 Task: Plan a celebration for the project completion.
Action: Mouse moved to (88, 101)
Screenshot: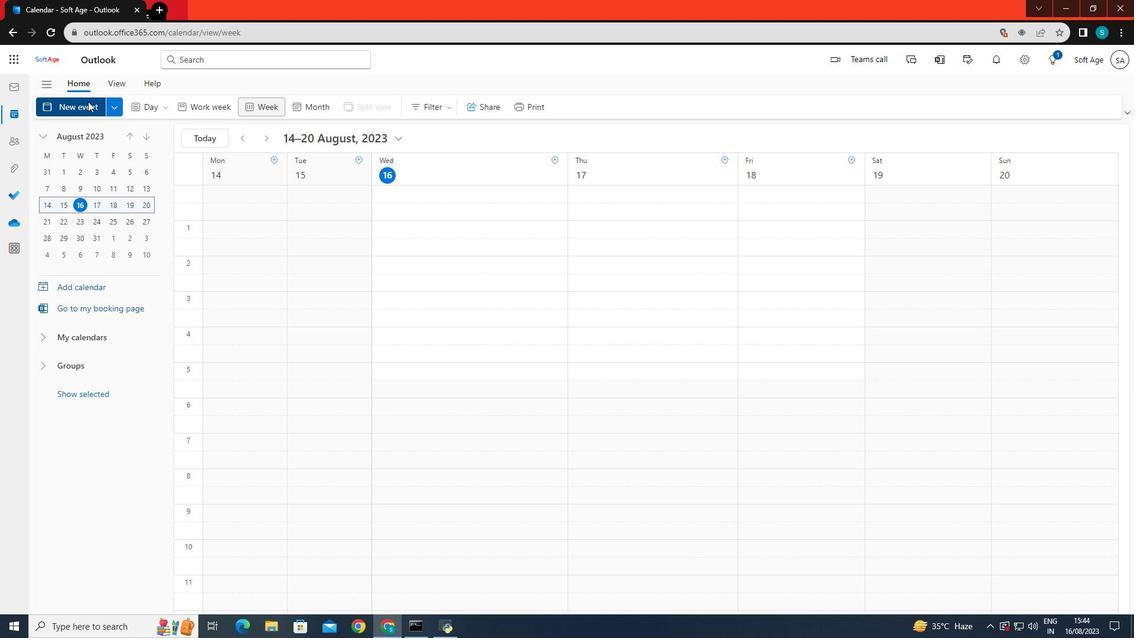 
Action: Mouse pressed left at (88, 101)
Screenshot: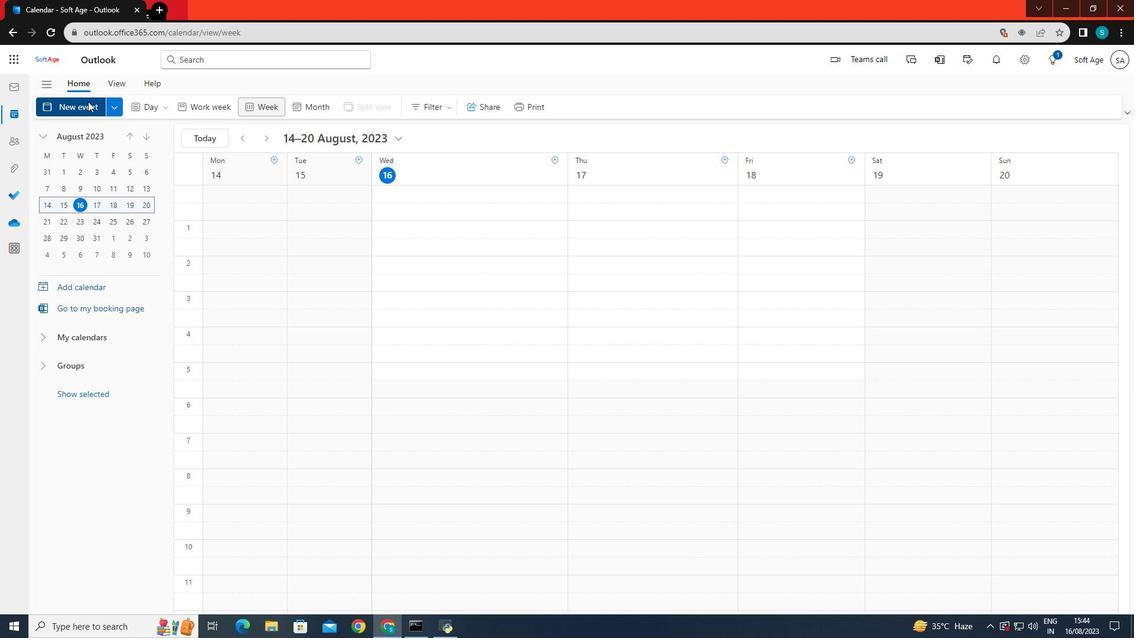 
Action: Mouse moved to (310, 180)
Screenshot: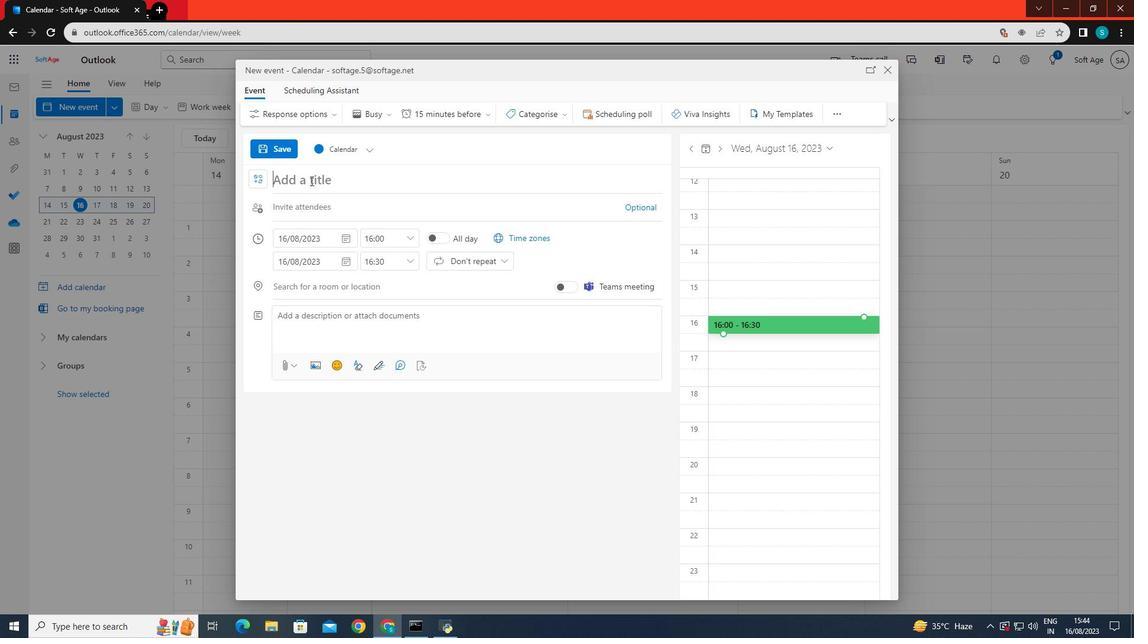 
Action: Mouse pressed left at (310, 180)
Screenshot: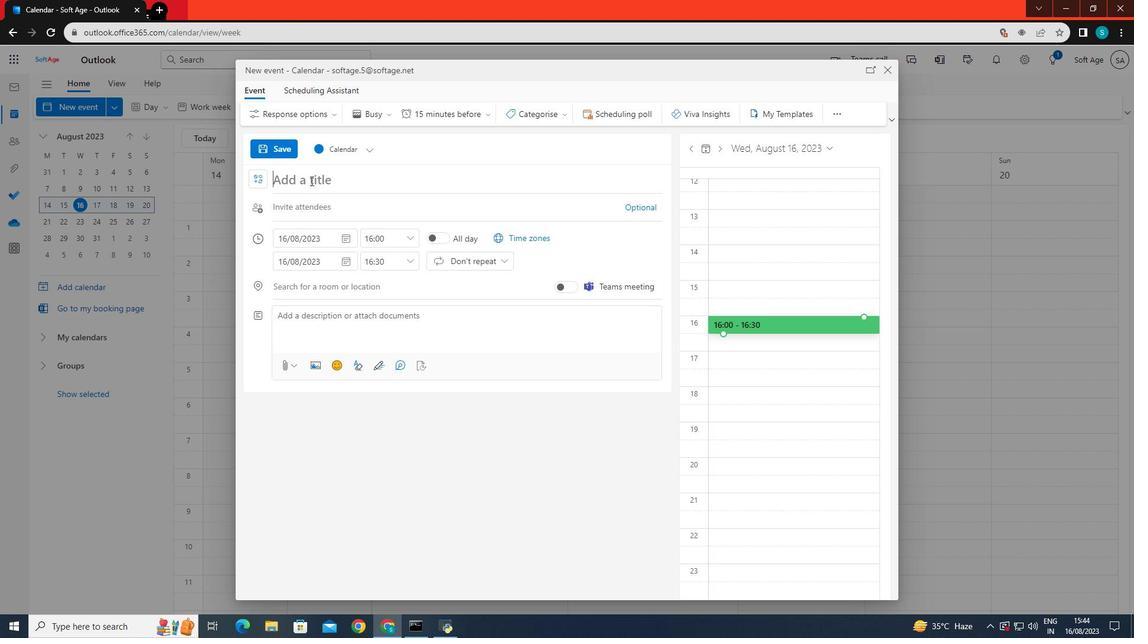 
Action: Key pressed <Key.caps_lock>P<Key.caps_lock>roject<Key.space>completion<Key.space>celebration
Screenshot: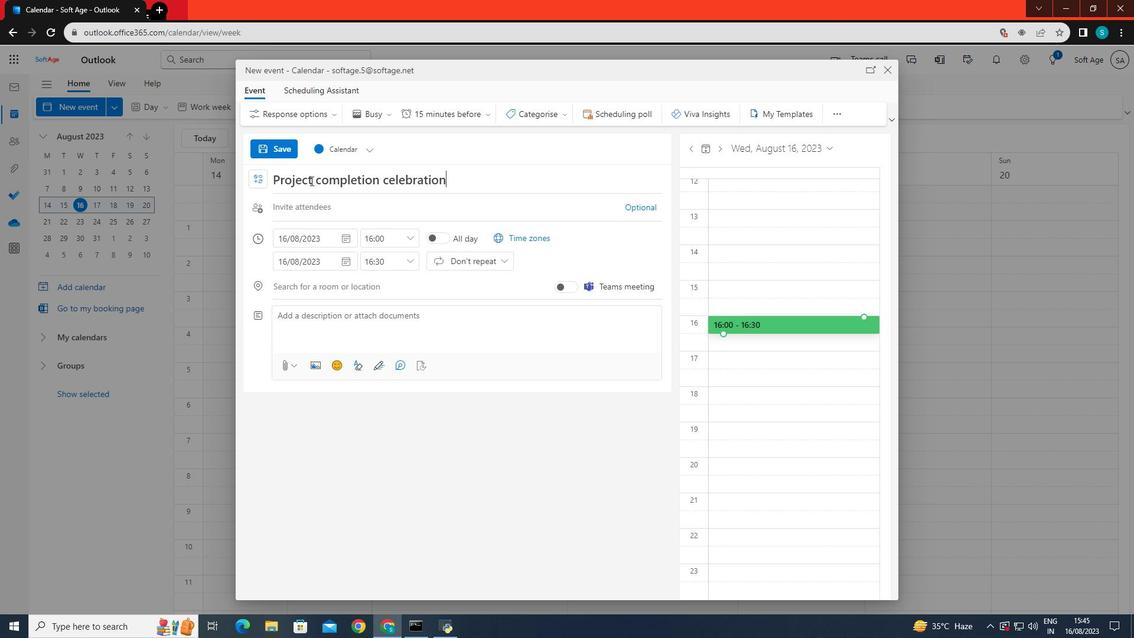 
Action: Mouse moved to (328, 237)
Screenshot: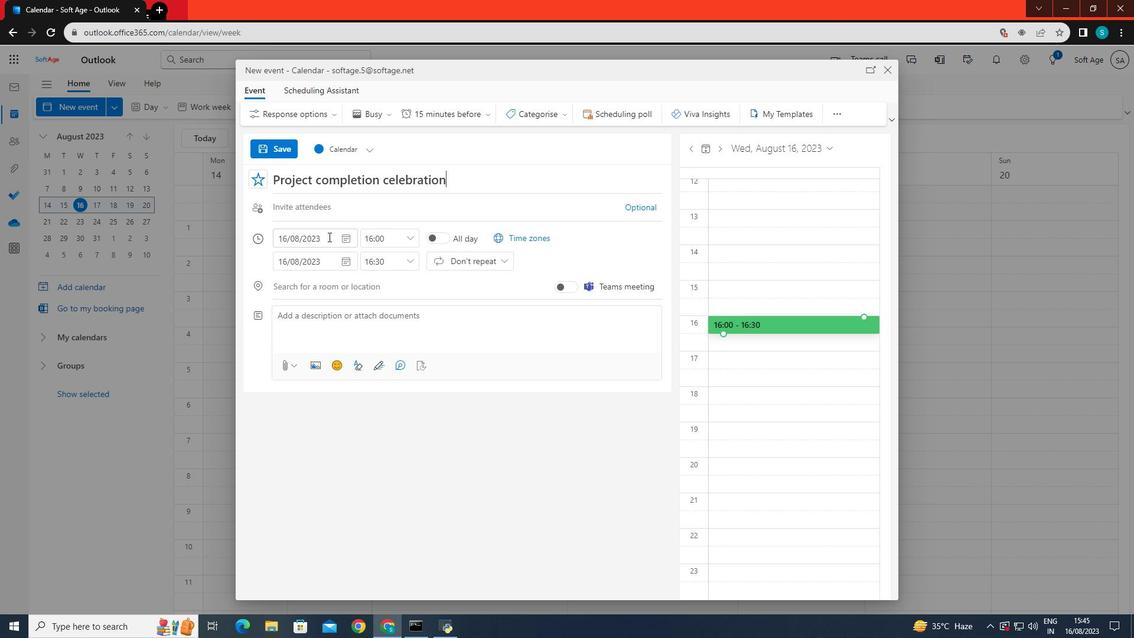 
Action: Mouse pressed left at (328, 237)
Screenshot: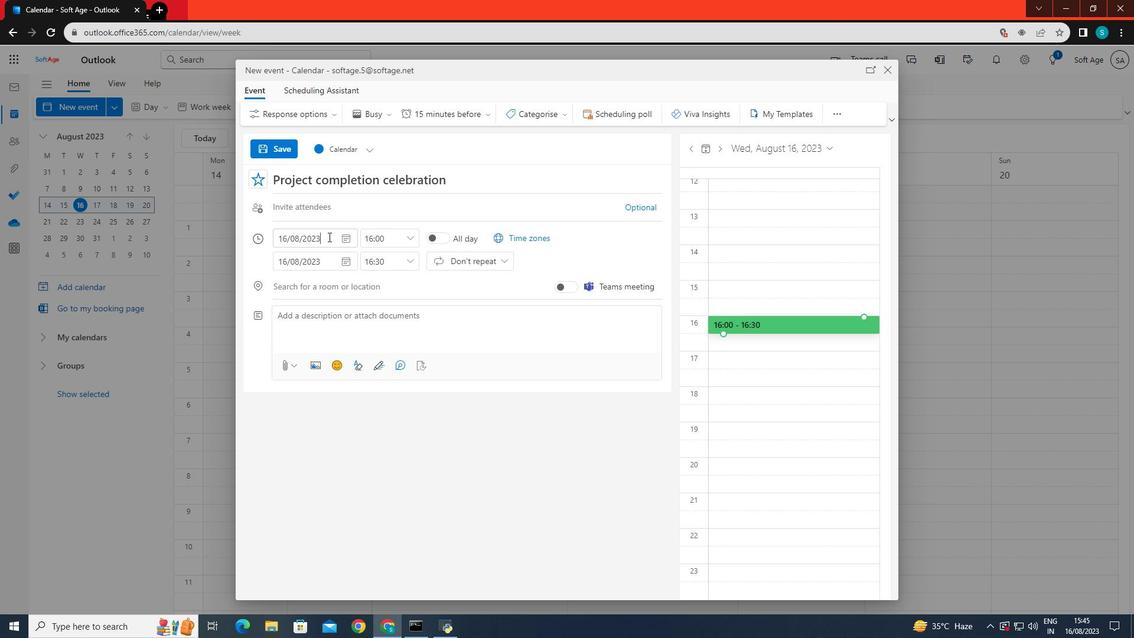 
Action: Mouse moved to (341, 365)
Screenshot: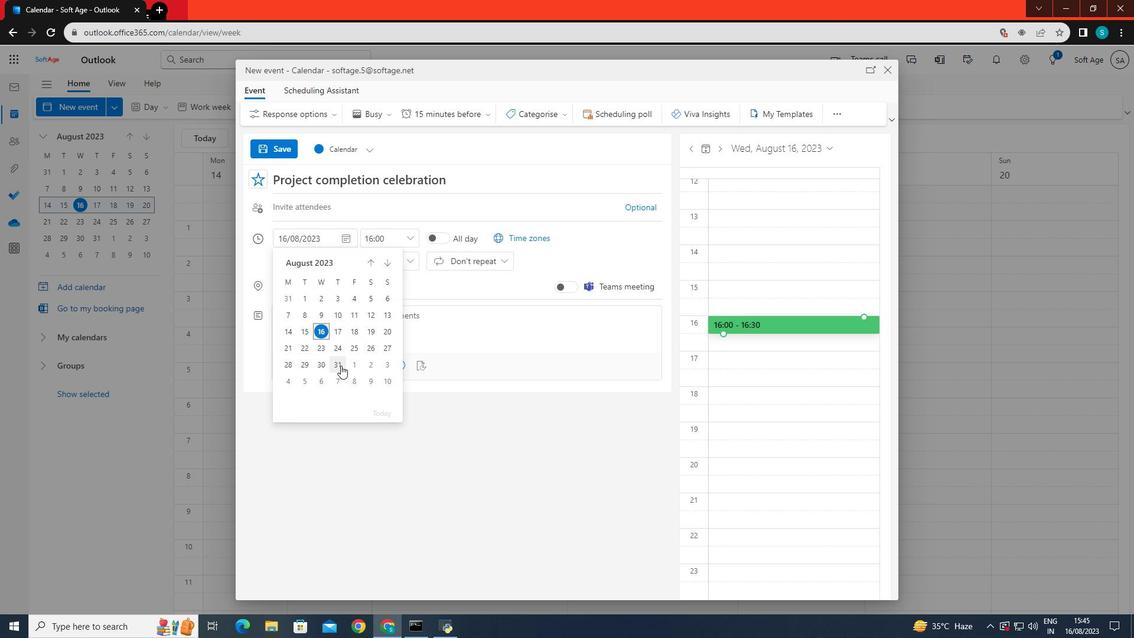 
Action: Mouse pressed left at (341, 365)
Screenshot: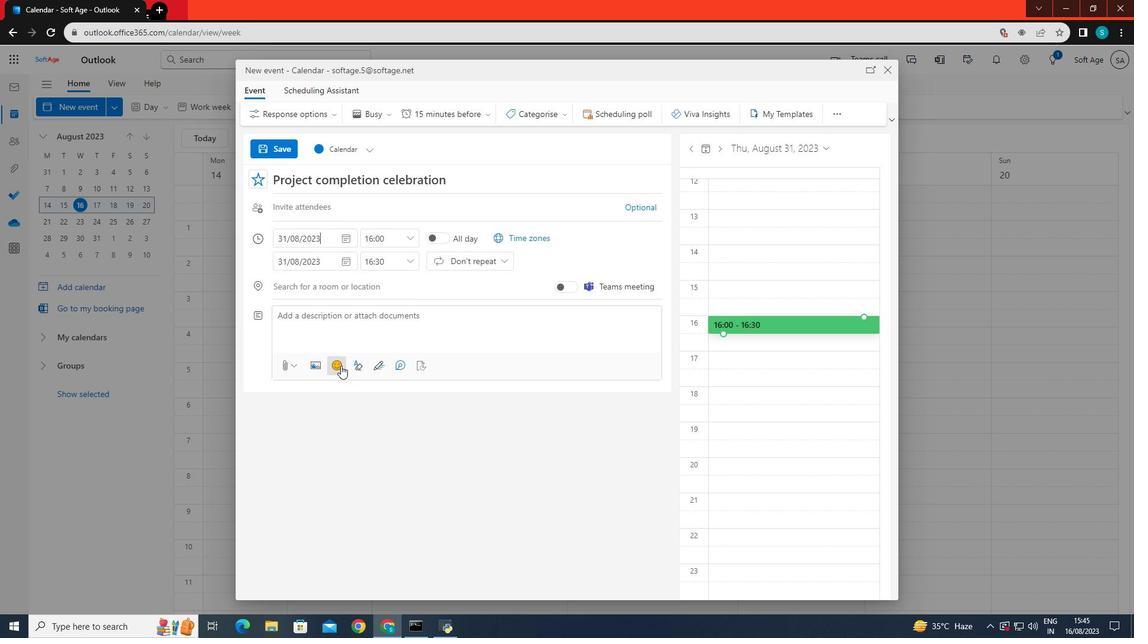 
Action: Mouse moved to (390, 238)
Screenshot: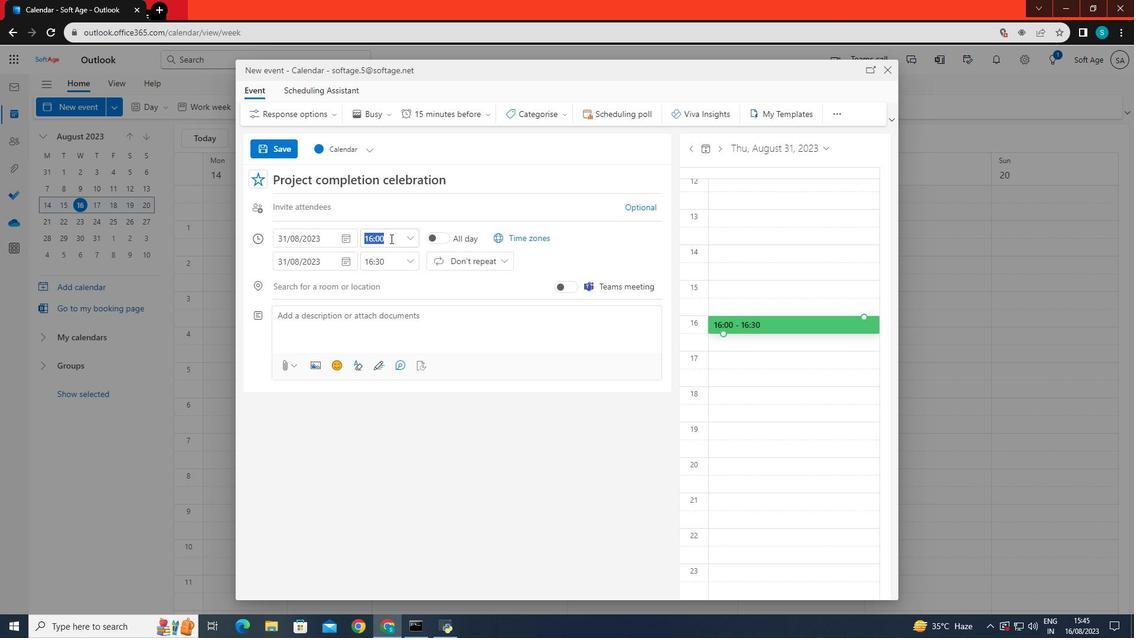 
Action: Mouse pressed left at (390, 238)
Screenshot: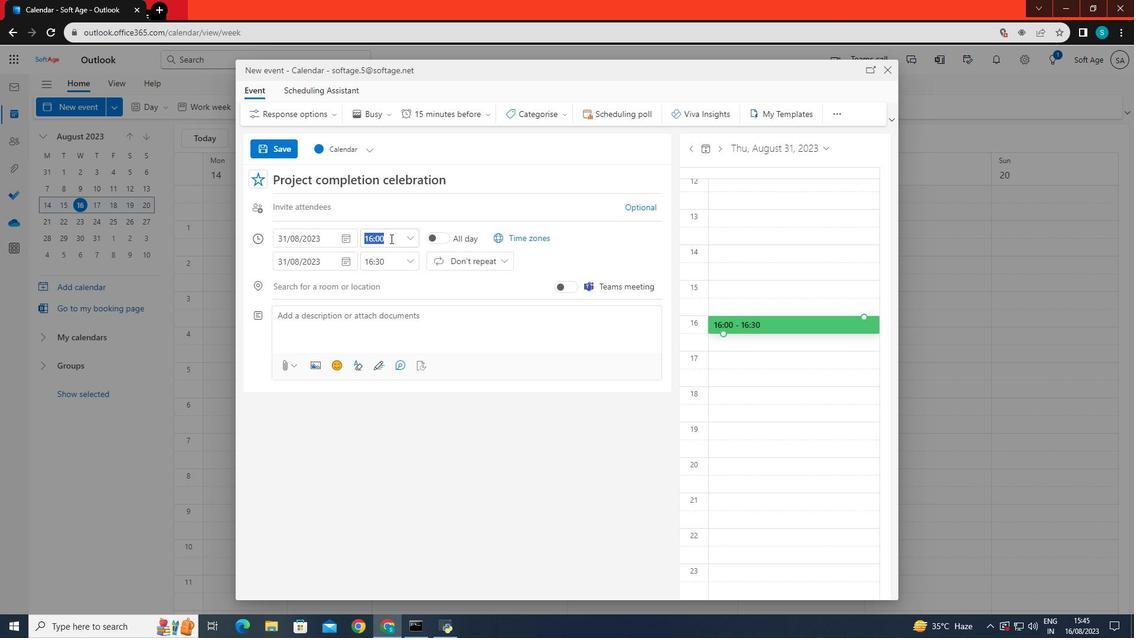
Action: Mouse moved to (412, 235)
Screenshot: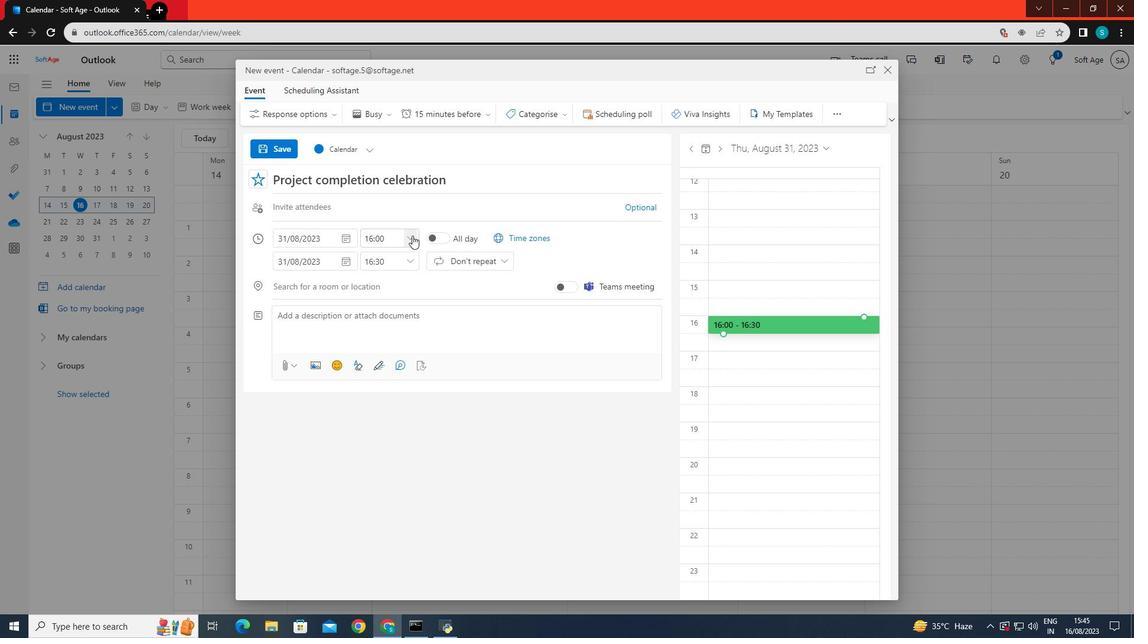 
Action: Mouse pressed left at (412, 235)
Screenshot: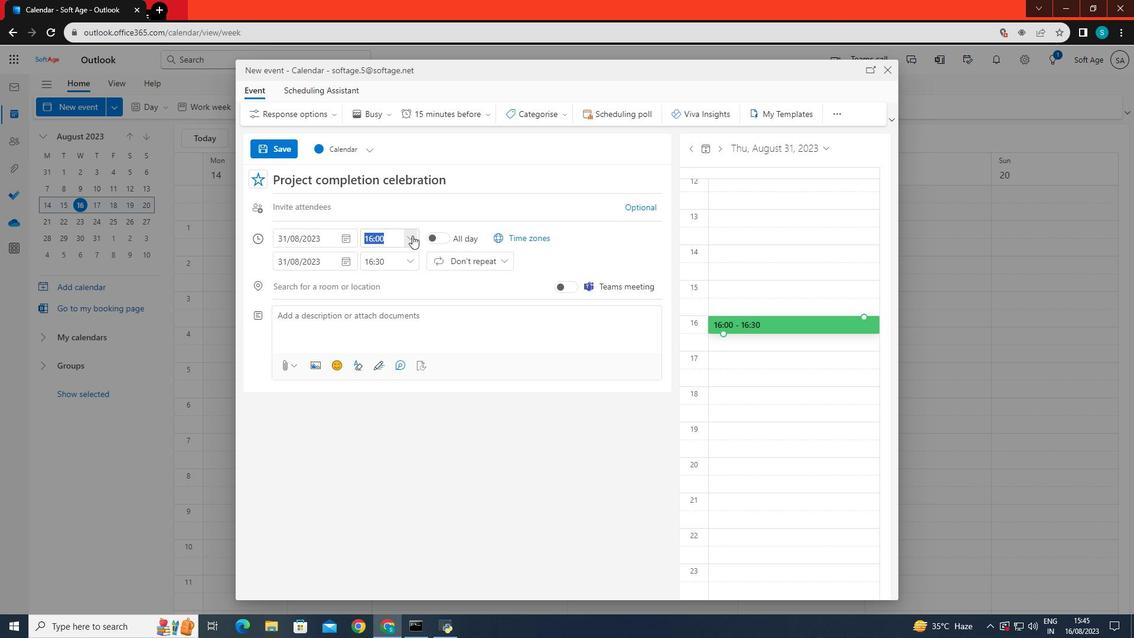 
Action: Mouse moved to (388, 294)
Screenshot: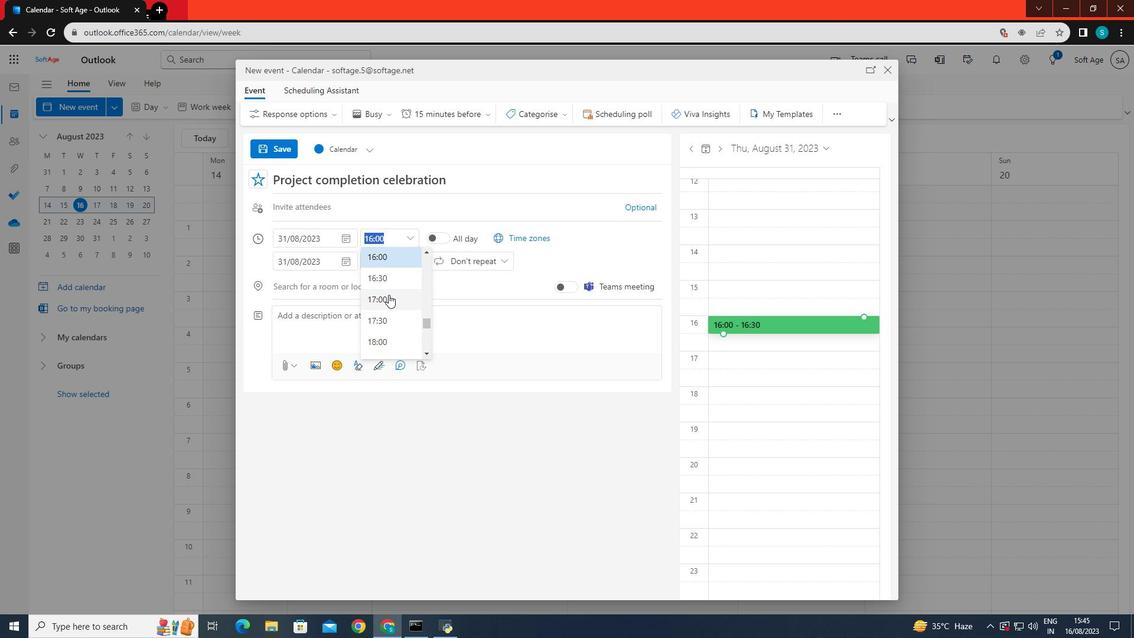 
Action: Mouse scrolled (388, 295) with delta (0, 0)
Screenshot: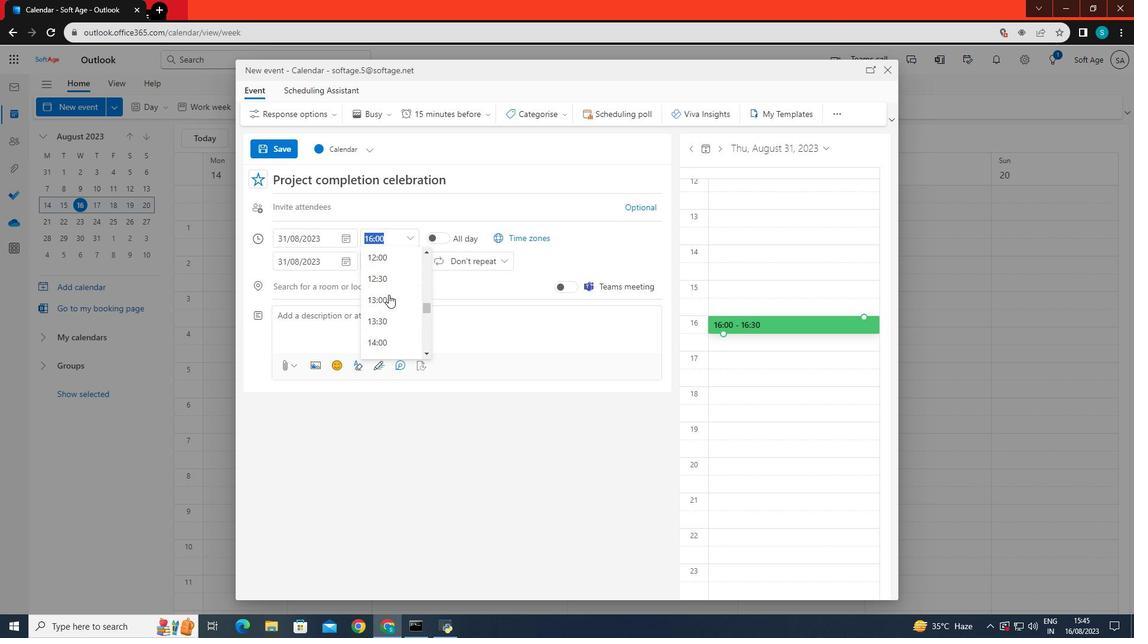 
Action: Mouse scrolled (388, 295) with delta (0, 0)
Screenshot: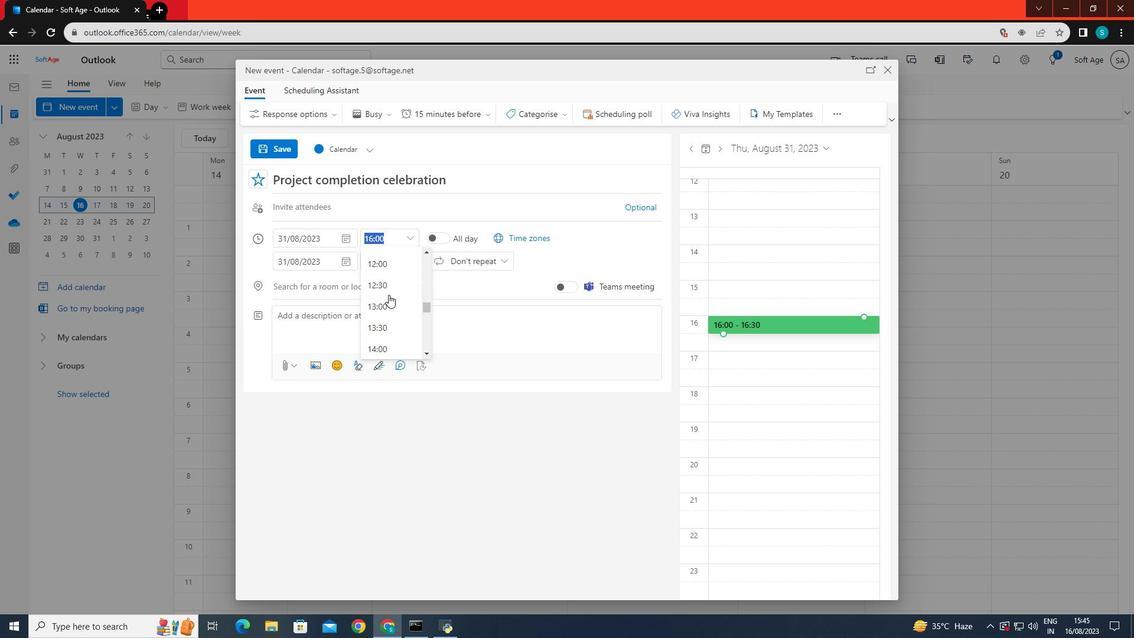 
Action: Mouse scrolled (388, 295) with delta (0, 0)
Screenshot: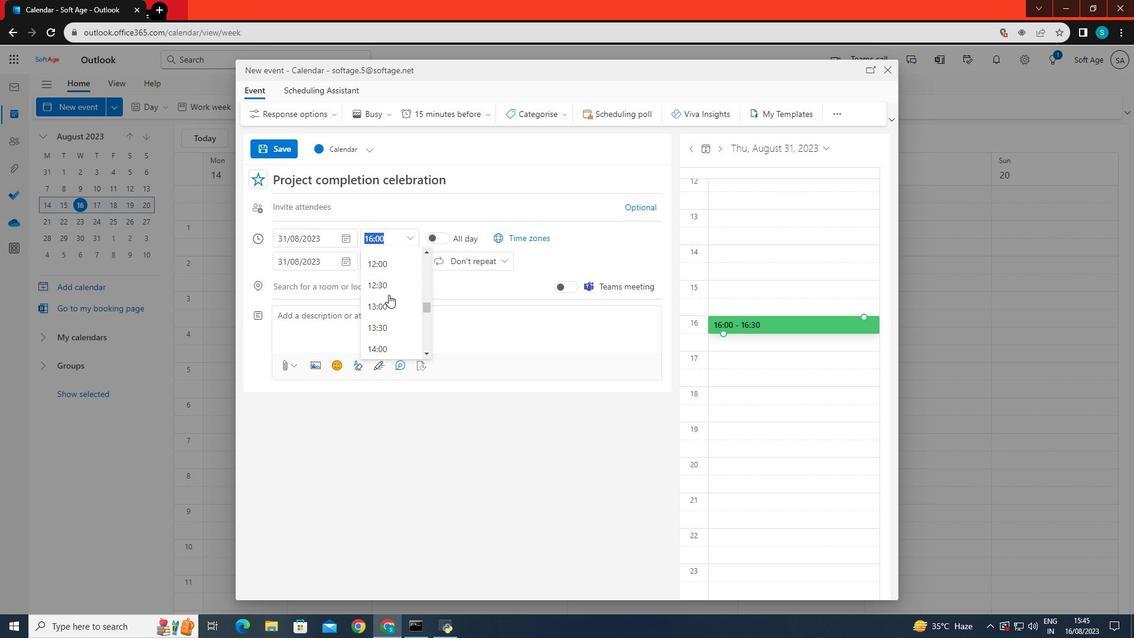 
Action: Mouse moved to (383, 265)
Screenshot: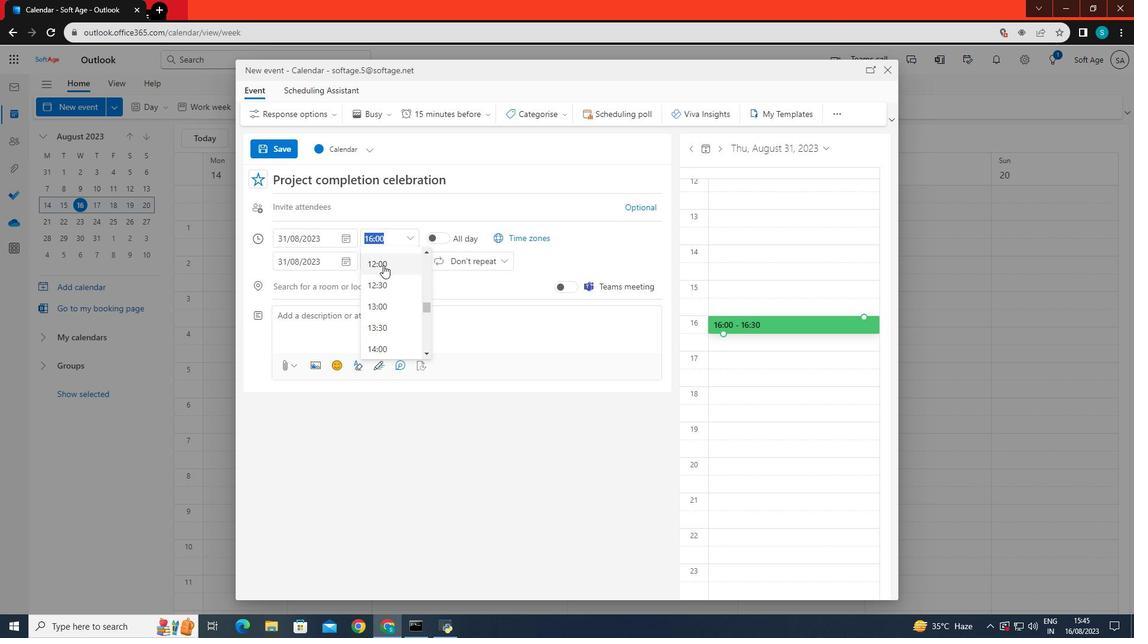 
Action: Mouse scrolled (383, 265) with delta (0, 0)
Screenshot: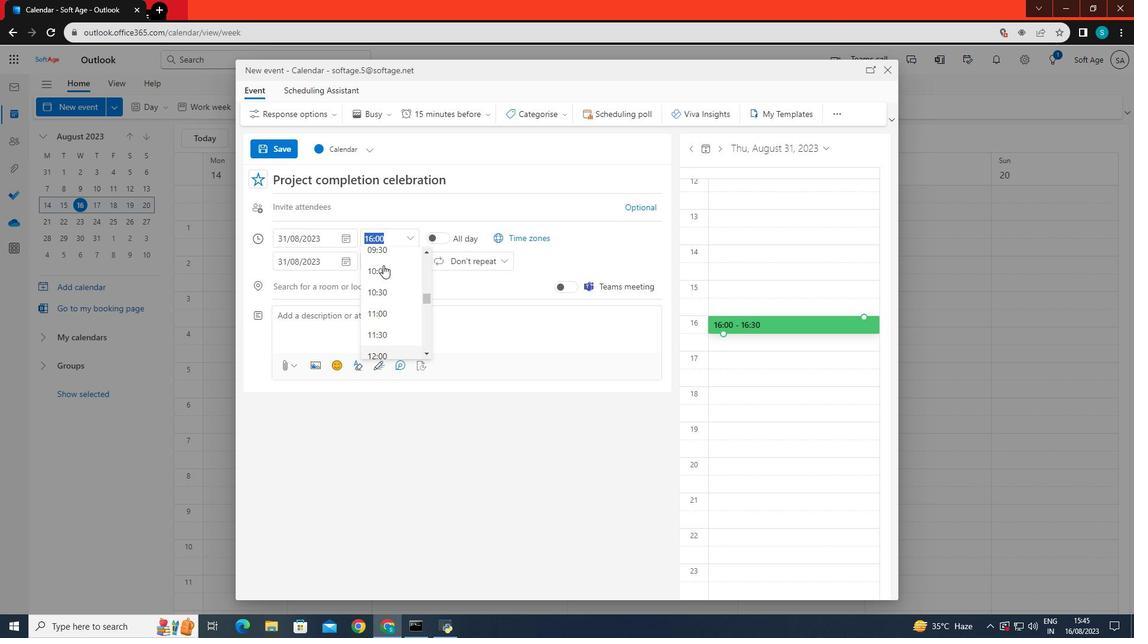 
Action: Mouse scrolled (383, 265) with delta (0, 0)
Screenshot: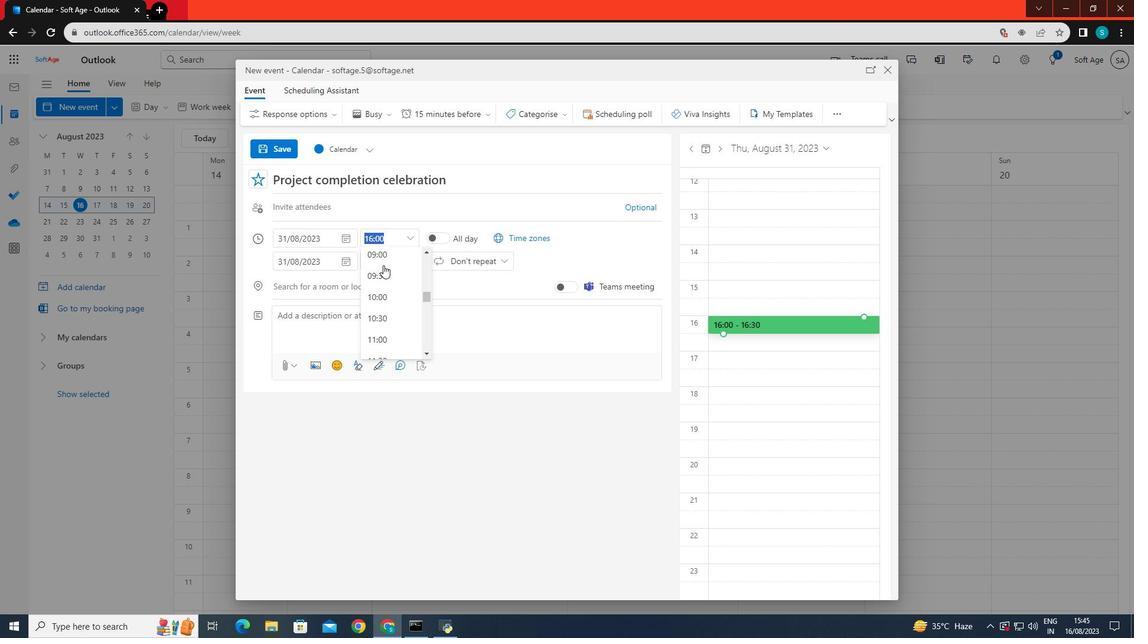 
Action: Mouse scrolled (383, 264) with delta (0, 0)
Screenshot: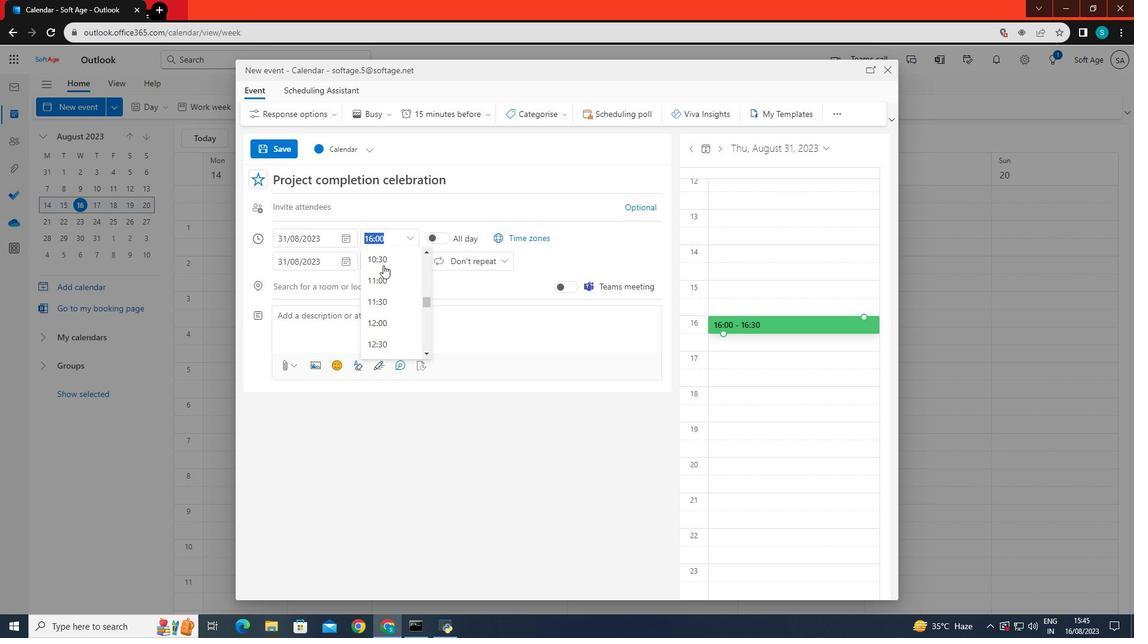 
Action: Mouse moved to (384, 277)
Screenshot: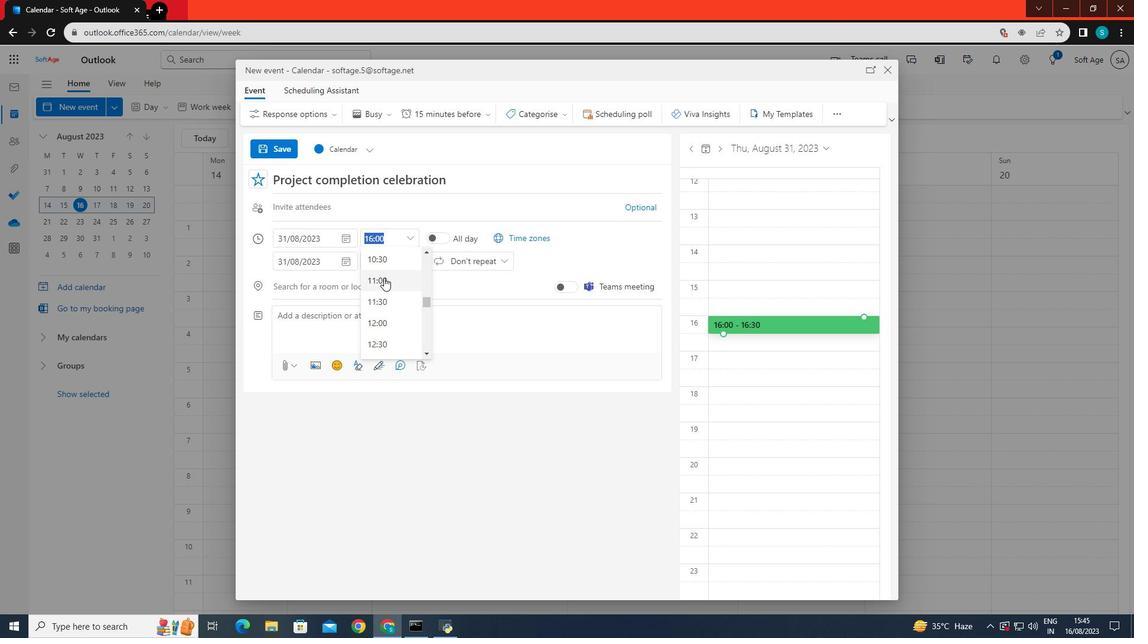 
Action: Mouse pressed left at (384, 277)
Screenshot: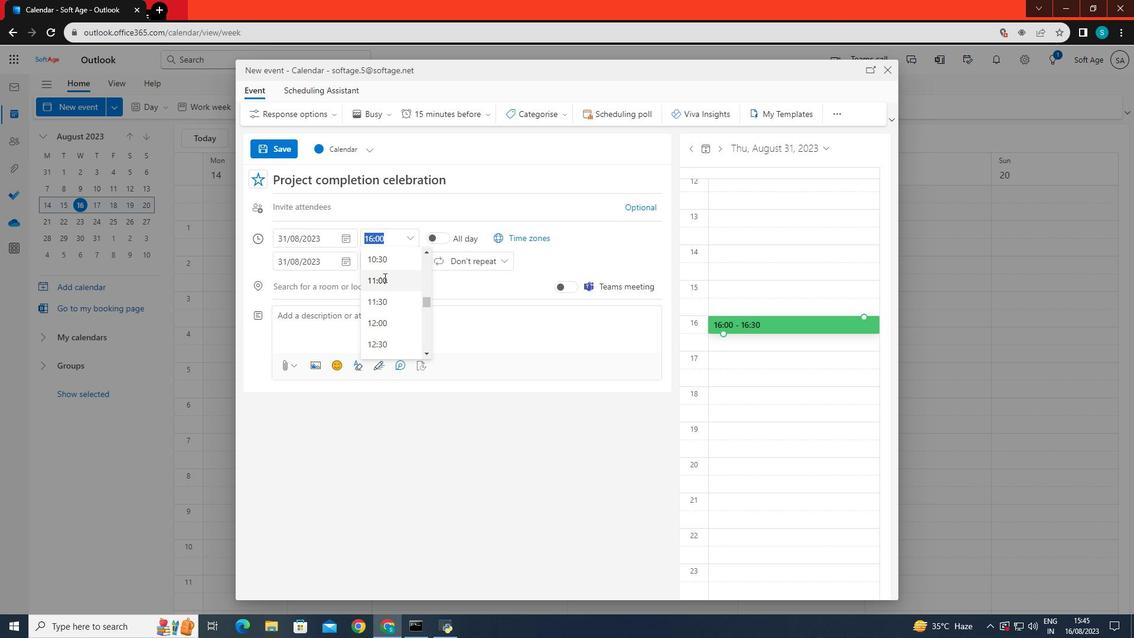 
Action: Mouse moved to (410, 262)
Screenshot: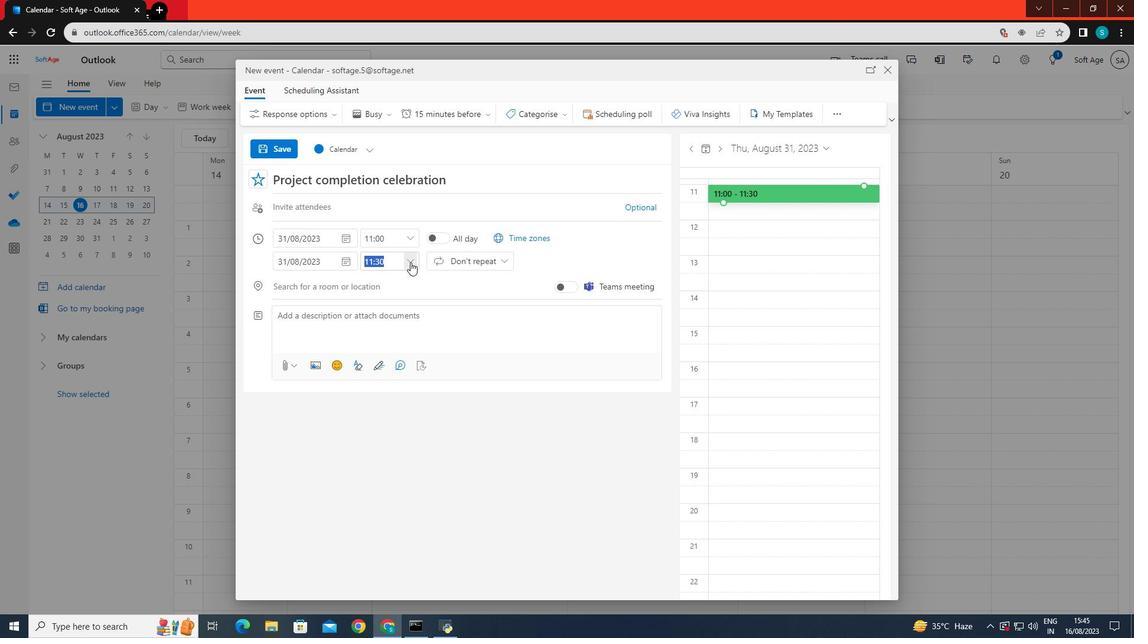 
Action: Mouse pressed left at (410, 262)
Screenshot: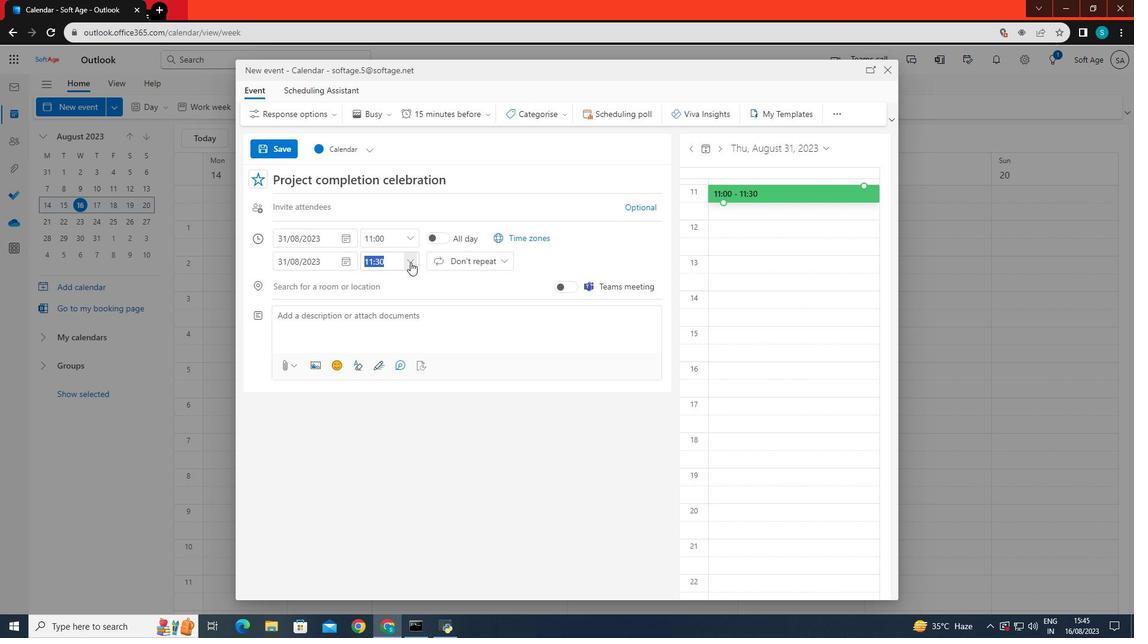 
Action: Mouse moved to (388, 360)
Screenshot: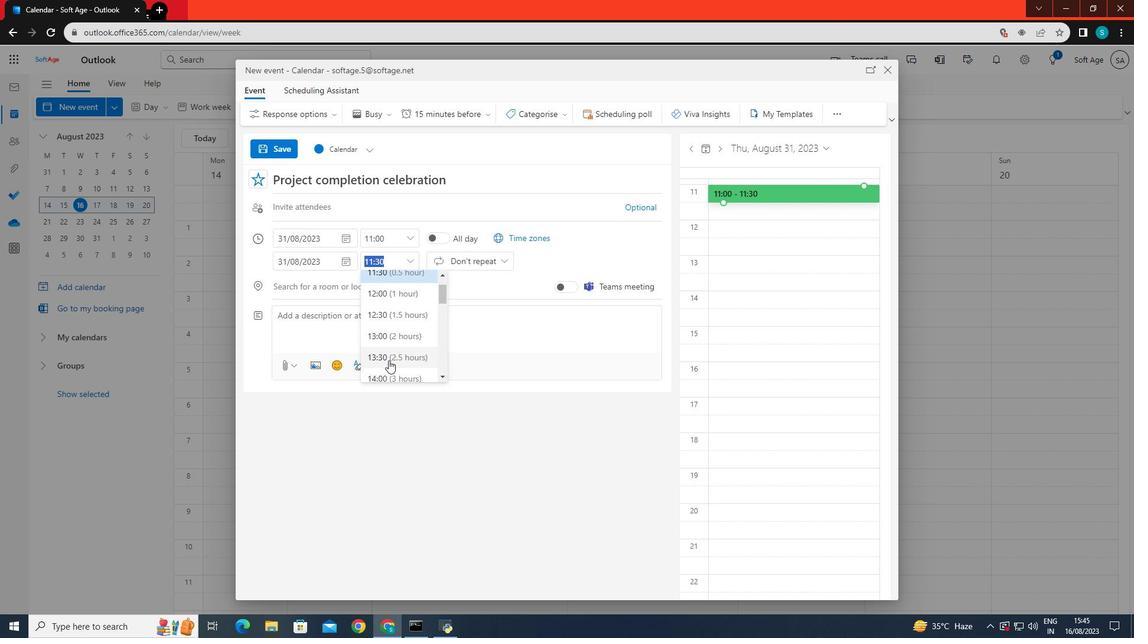 
Action: Mouse scrolled (388, 359) with delta (0, 0)
Screenshot: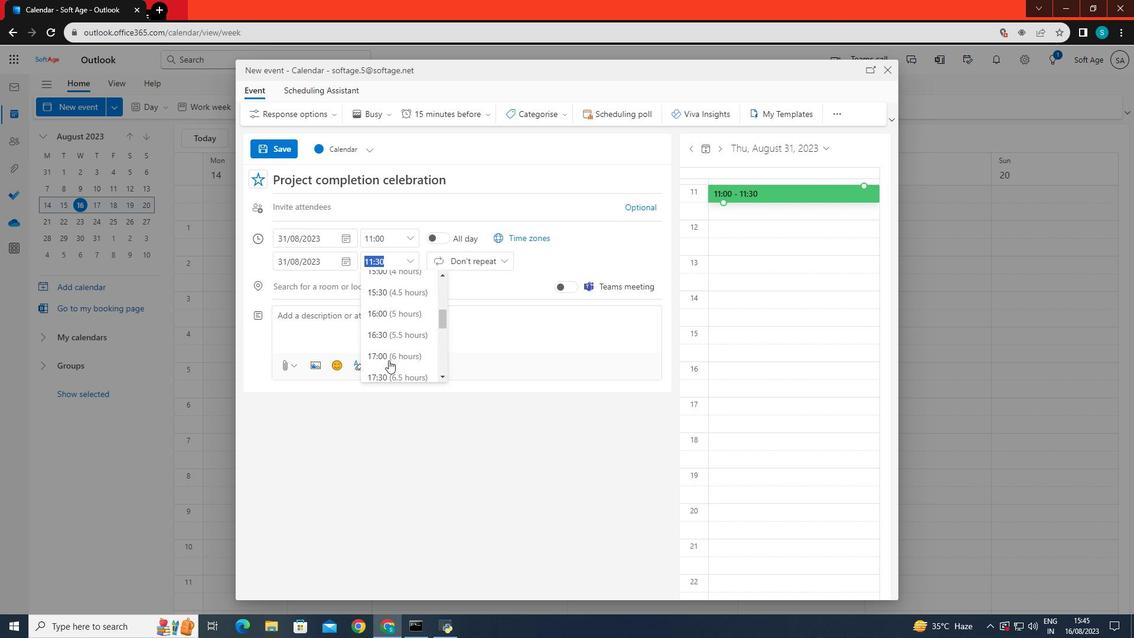 
Action: Mouse scrolled (388, 359) with delta (0, 0)
Screenshot: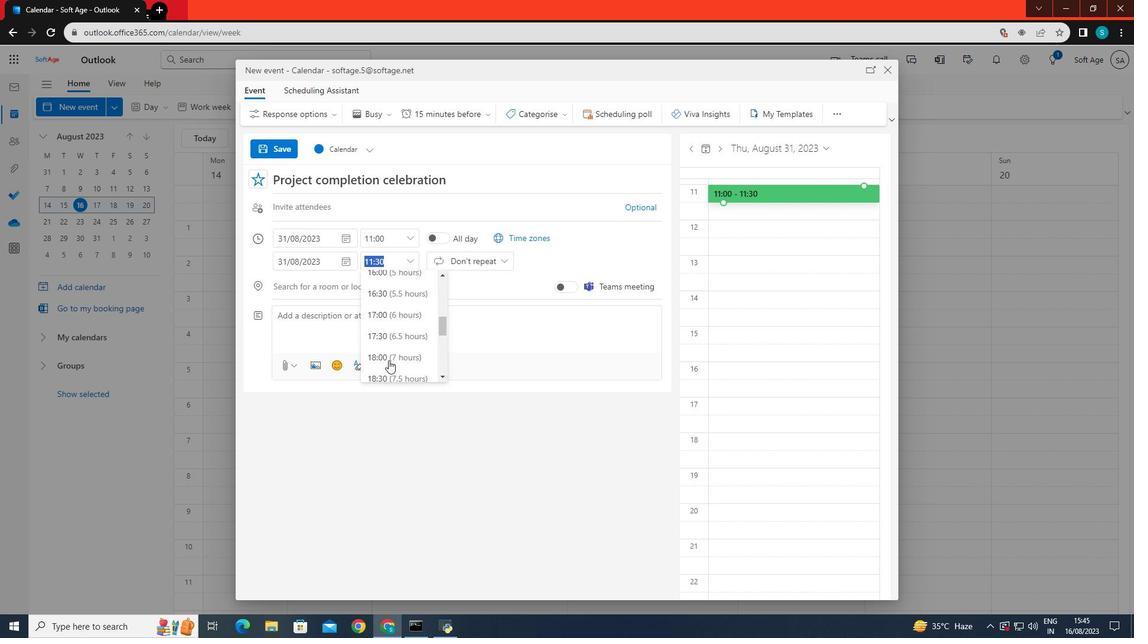 
Action: Mouse scrolled (388, 359) with delta (0, 0)
Screenshot: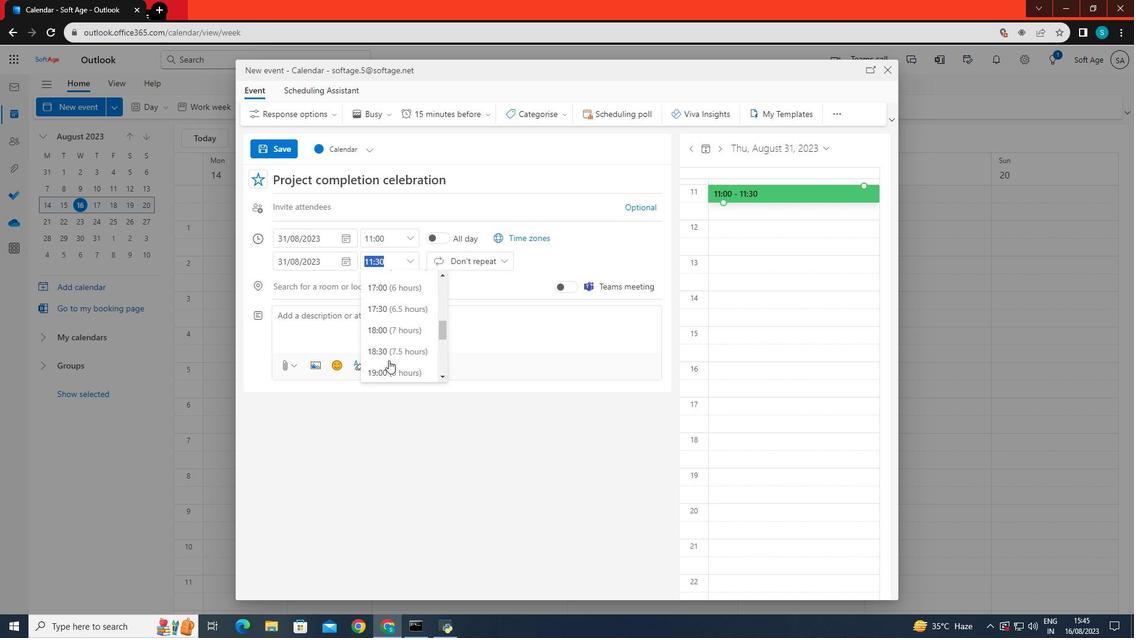 
Action: Mouse scrolled (388, 359) with delta (0, 0)
Screenshot: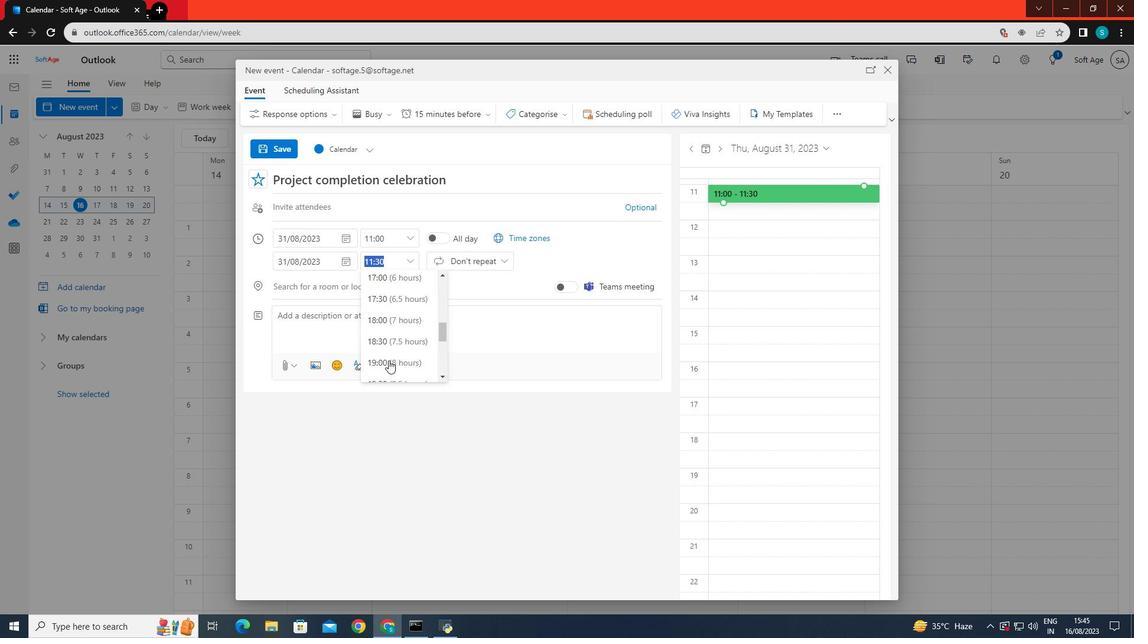 
Action: Mouse moved to (390, 326)
Screenshot: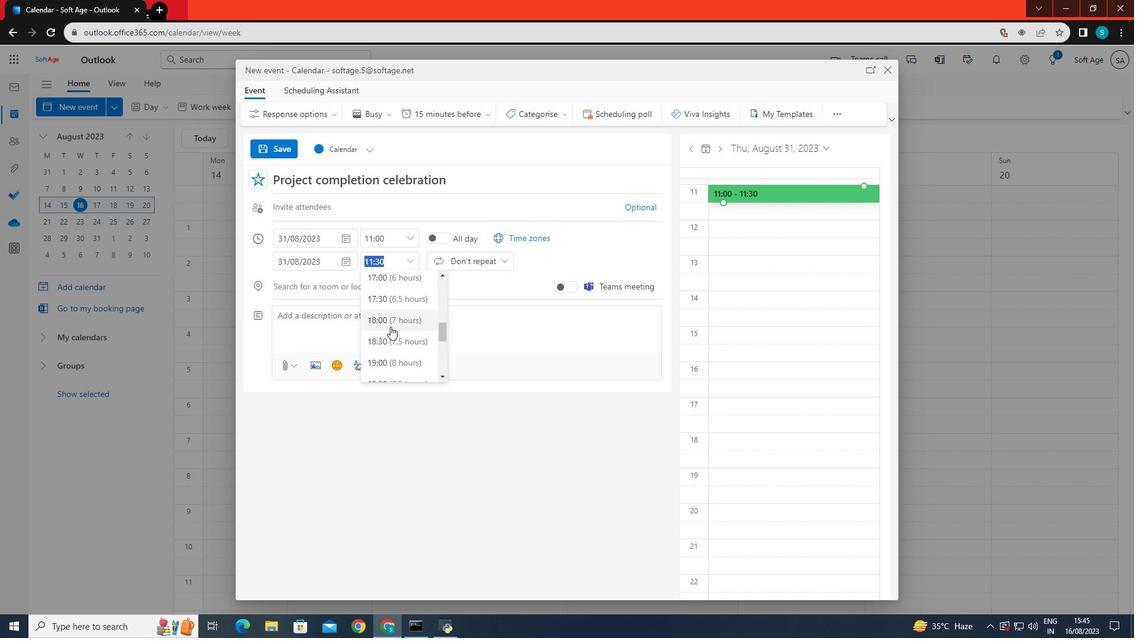 
Action: Mouse pressed left at (390, 326)
Screenshot: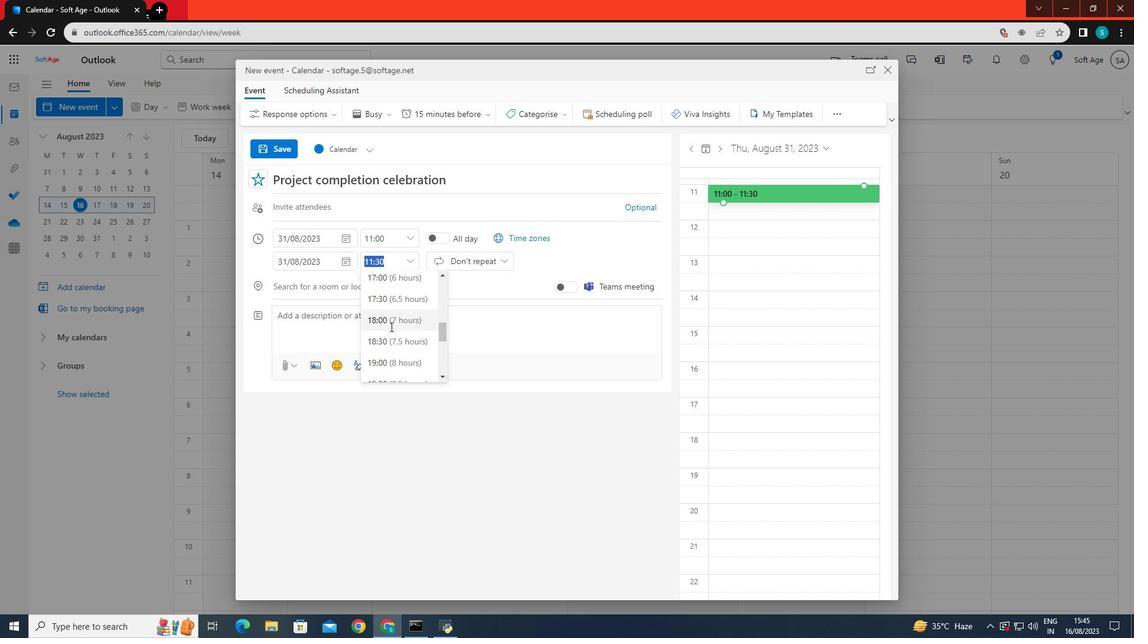 
Action: Mouse moved to (399, 317)
Screenshot: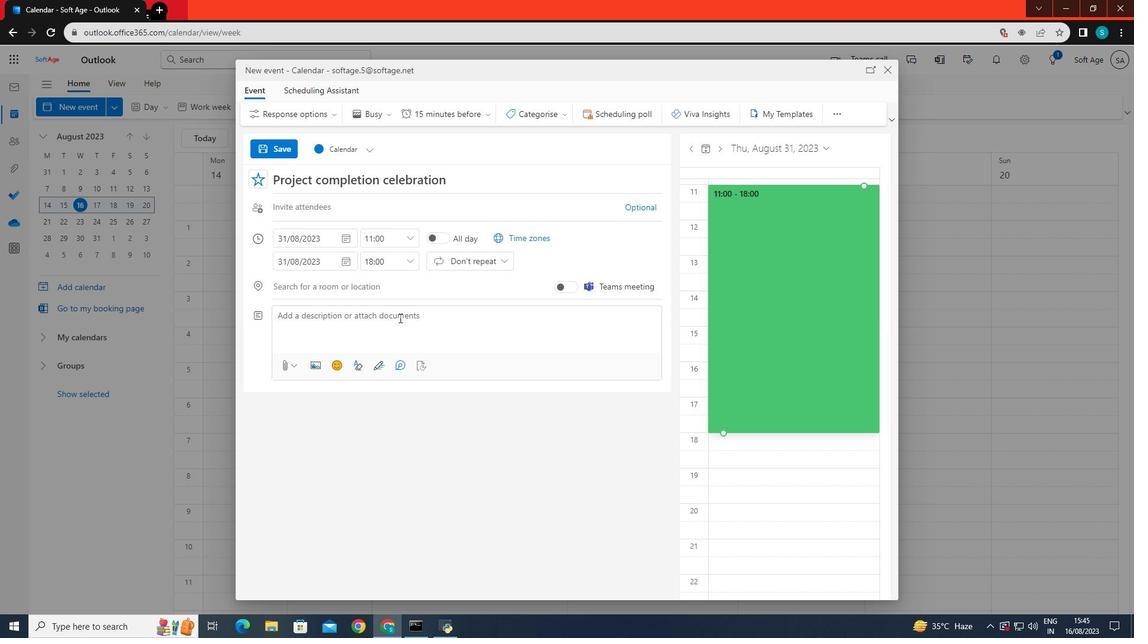 
Action: Mouse pressed left at (399, 317)
Screenshot: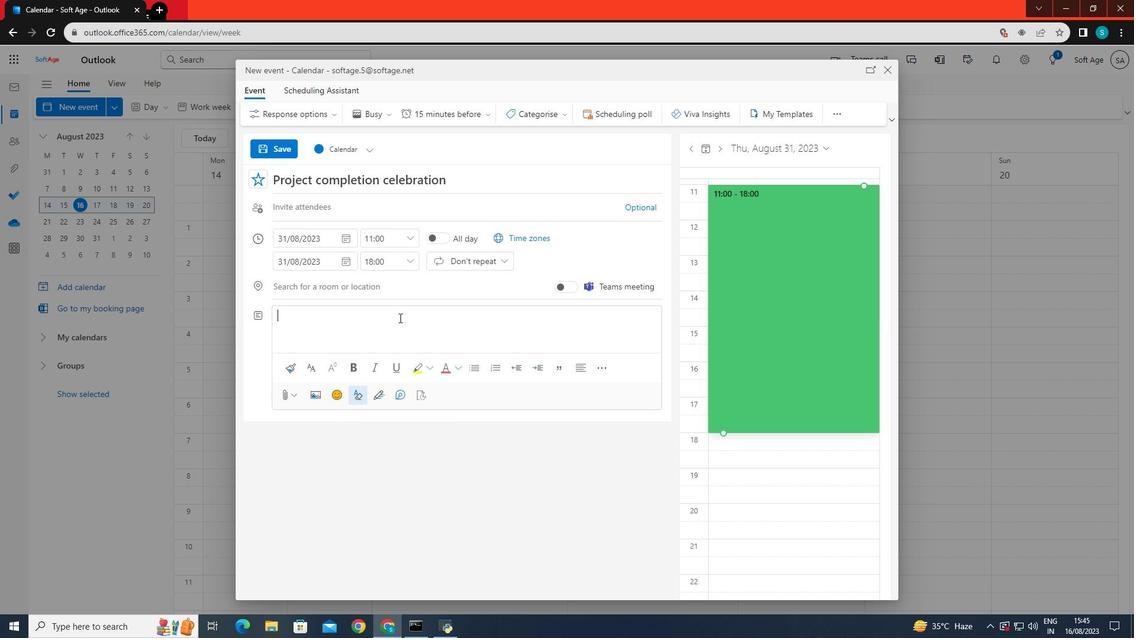 
Action: Key pressed <Key.caps_lock>P<Key.caps_lock>lan<Key.space>a<Key.space>celebration<Key.space>for<Key.space>the<Key.space>project<Key.space>completion.
Screenshot: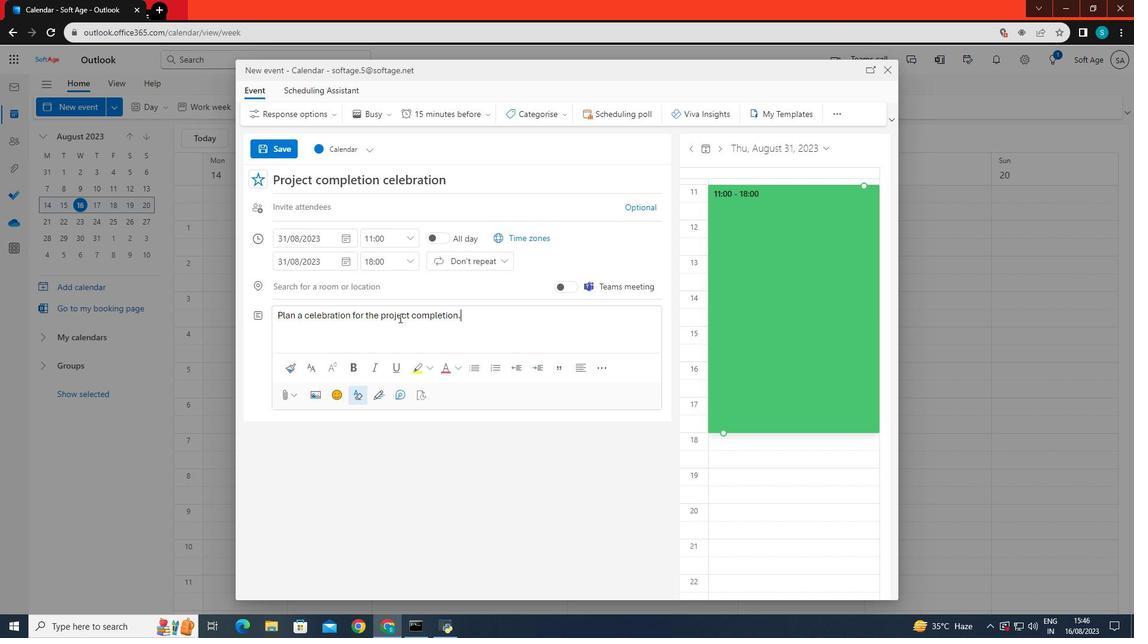 
Action: Mouse moved to (478, 117)
Screenshot: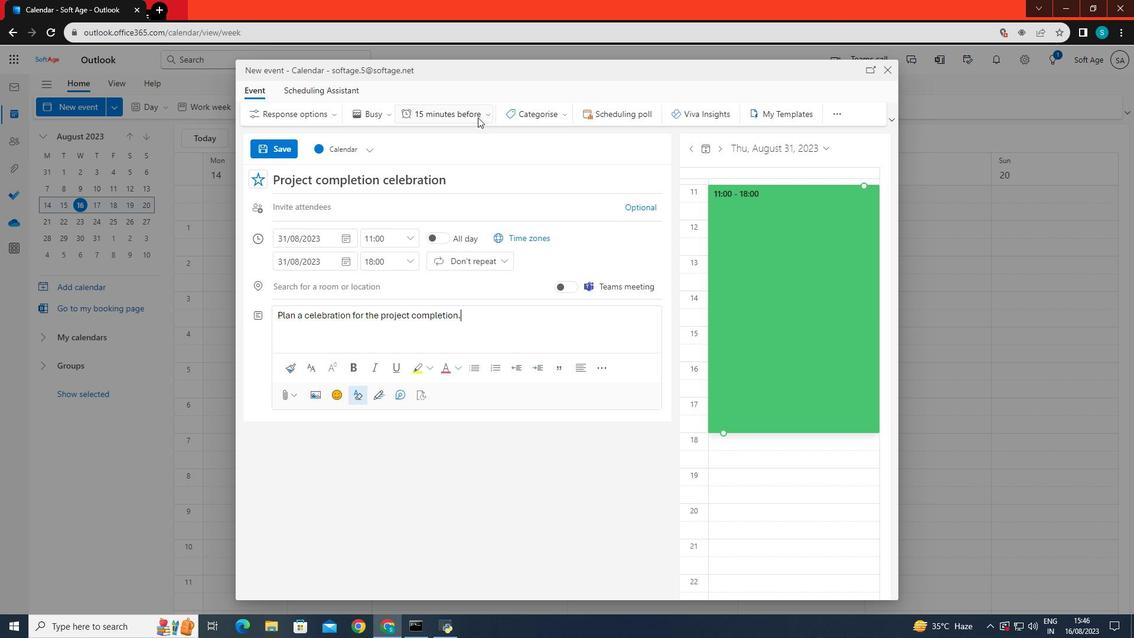 
Action: Mouse pressed left at (478, 117)
Screenshot: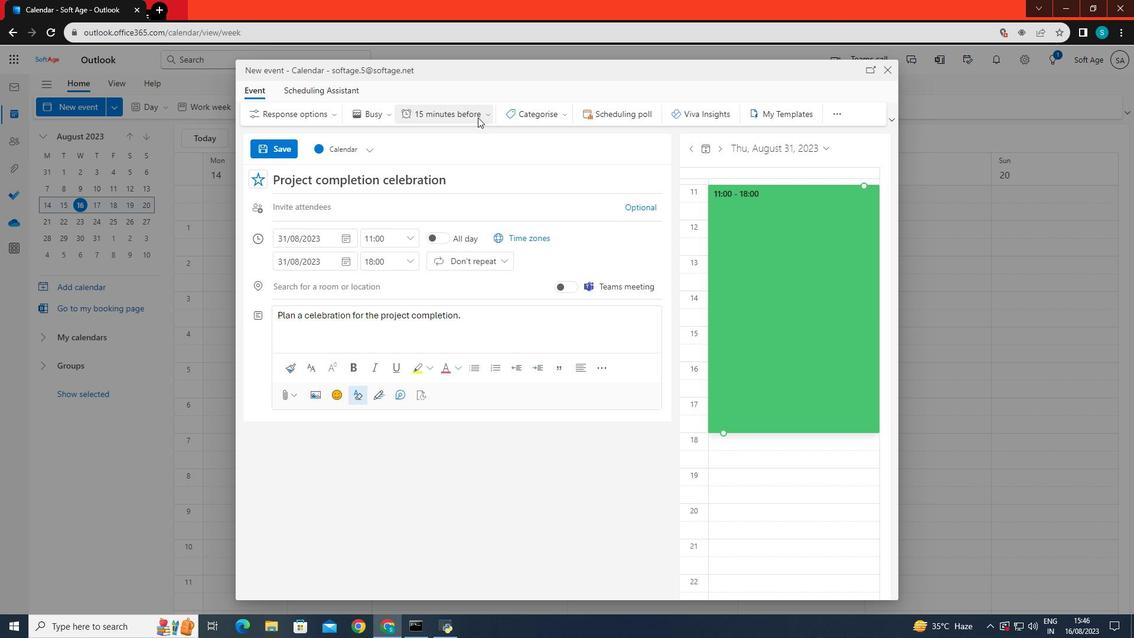 
Action: Mouse moved to (465, 320)
Screenshot: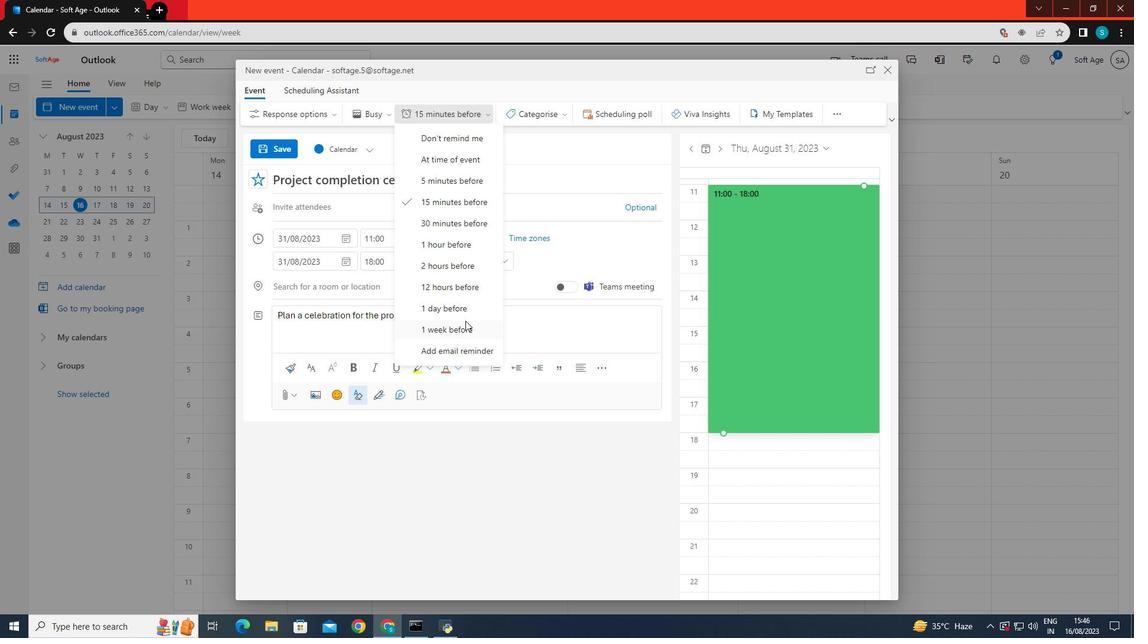 
Action: Mouse scrolled (465, 320) with delta (0, 0)
Screenshot: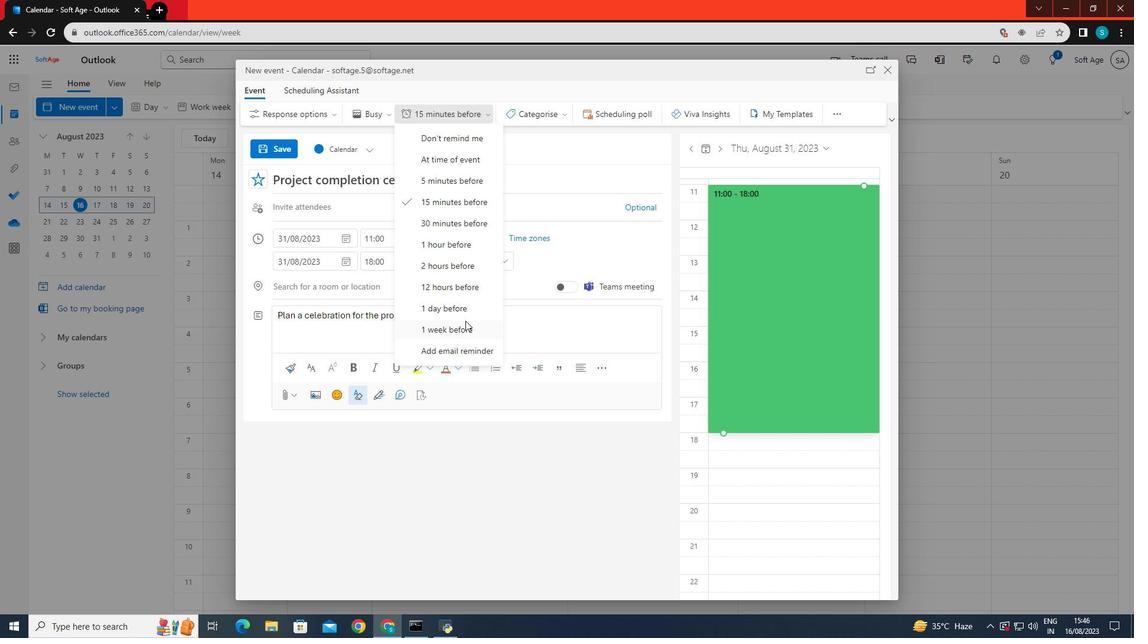 
Action: Mouse scrolled (465, 320) with delta (0, 0)
Screenshot: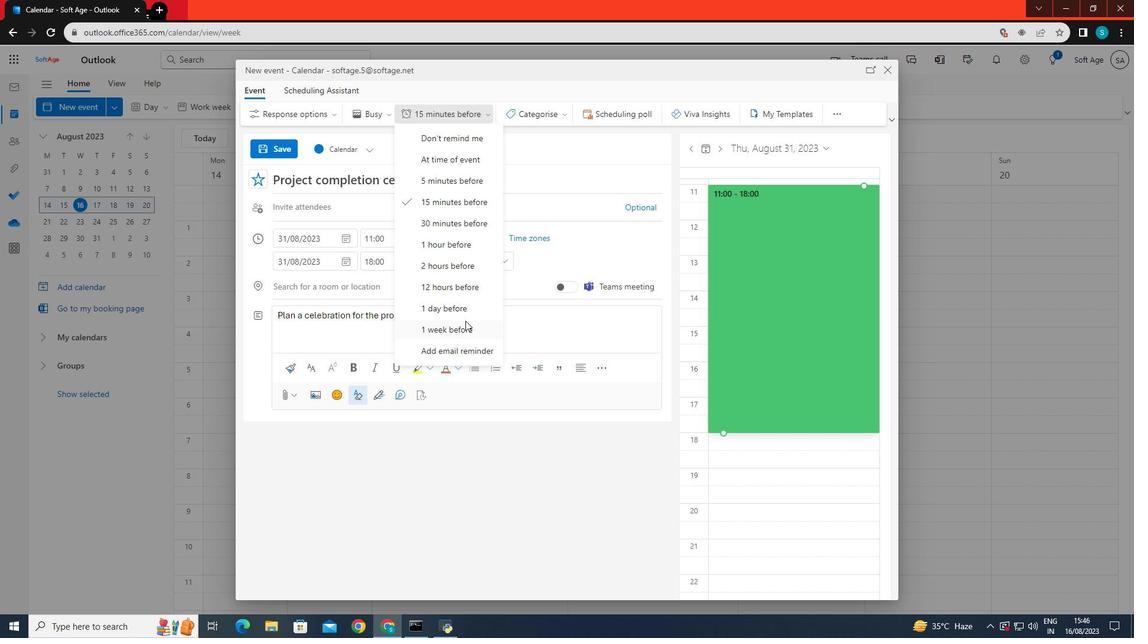 
Action: Mouse scrolled (465, 320) with delta (0, 0)
Screenshot: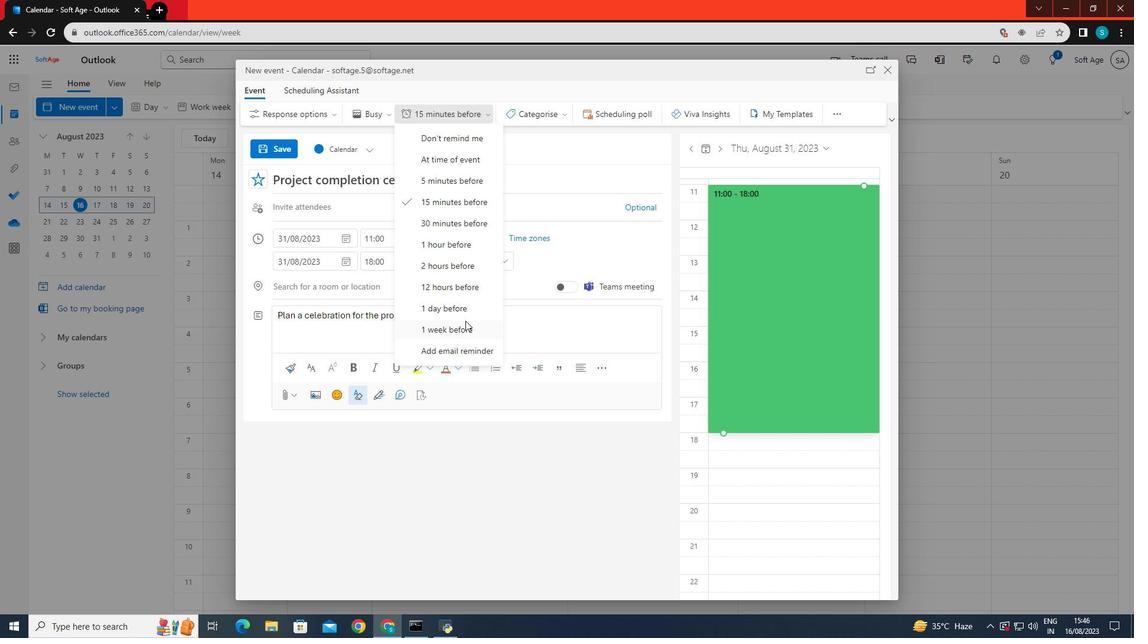 
Action: Mouse moved to (458, 306)
Screenshot: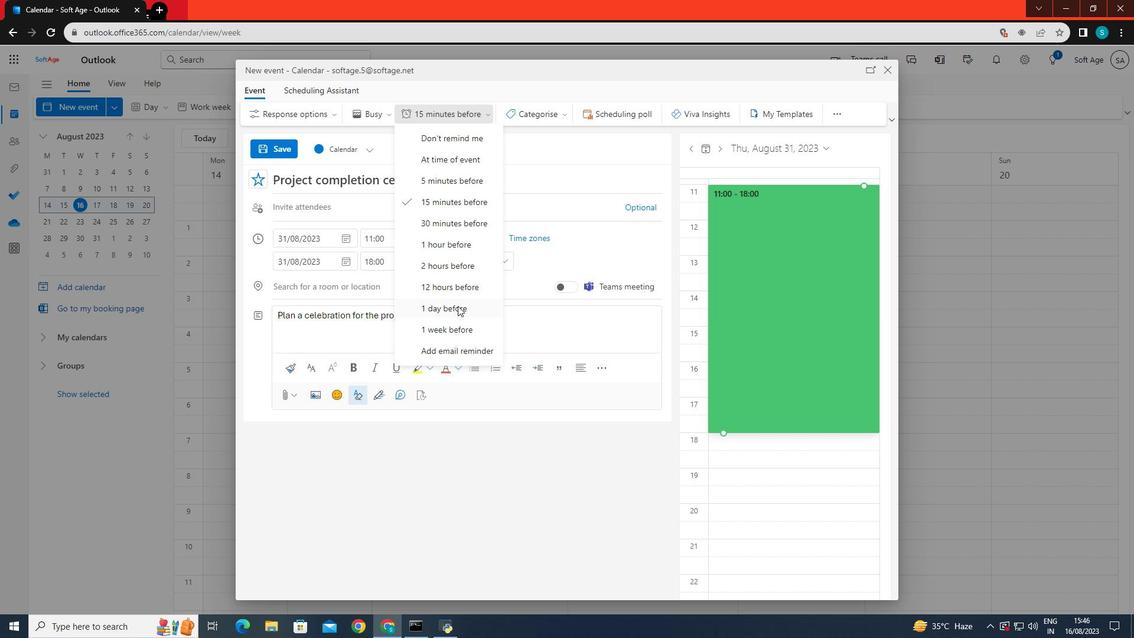 
Action: Mouse pressed left at (458, 306)
Screenshot: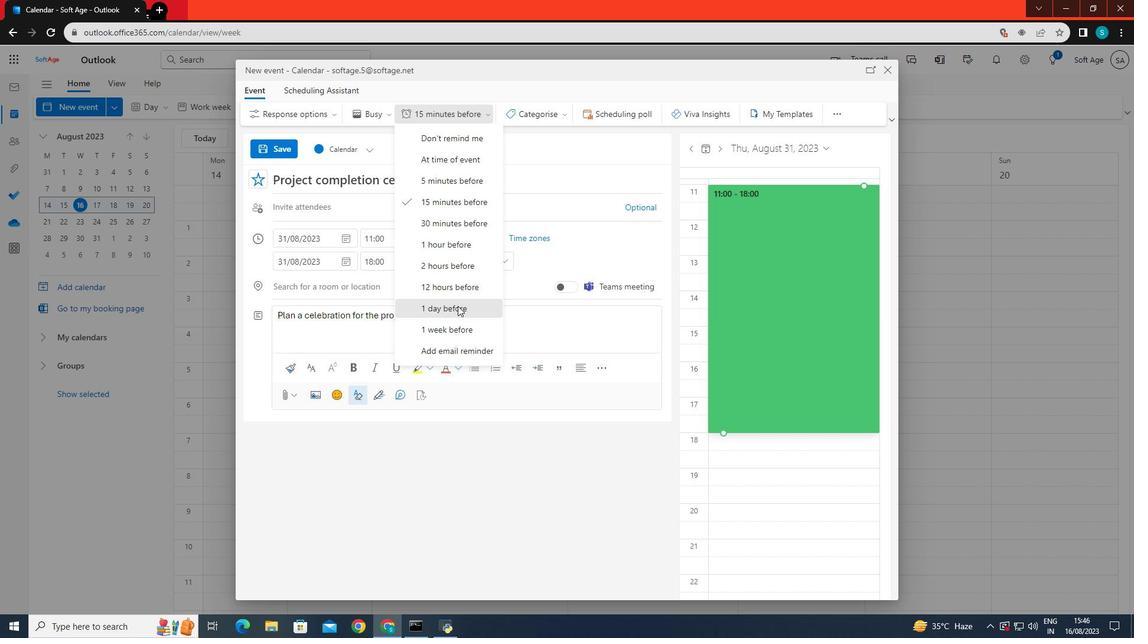 
Action: Mouse moved to (442, 459)
Screenshot: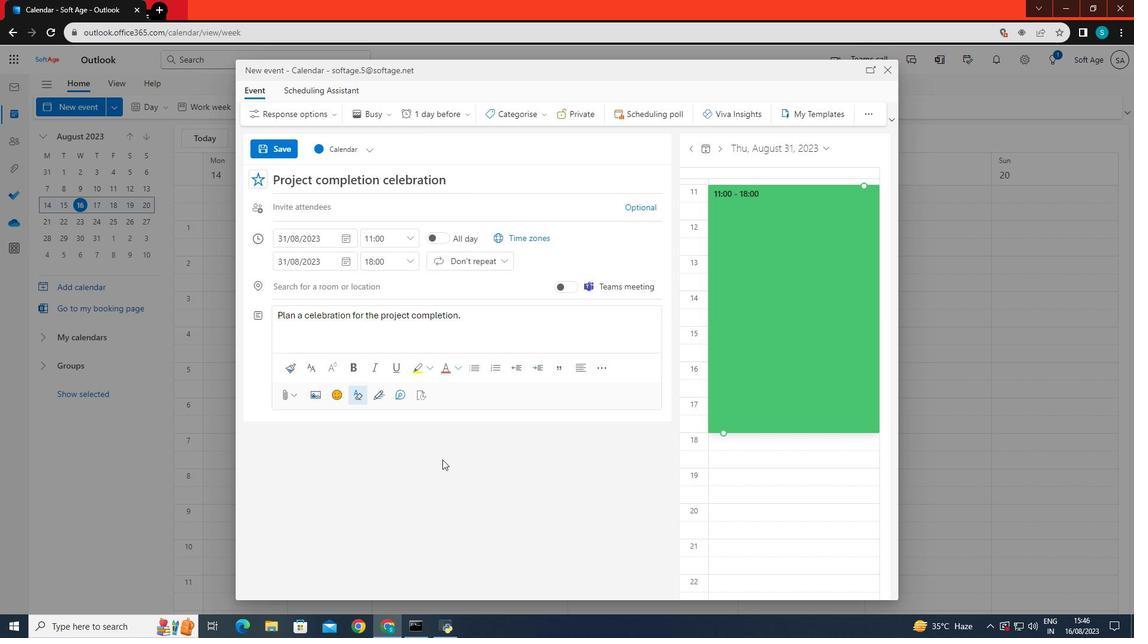 
Action: Mouse pressed left at (442, 459)
Screenshot: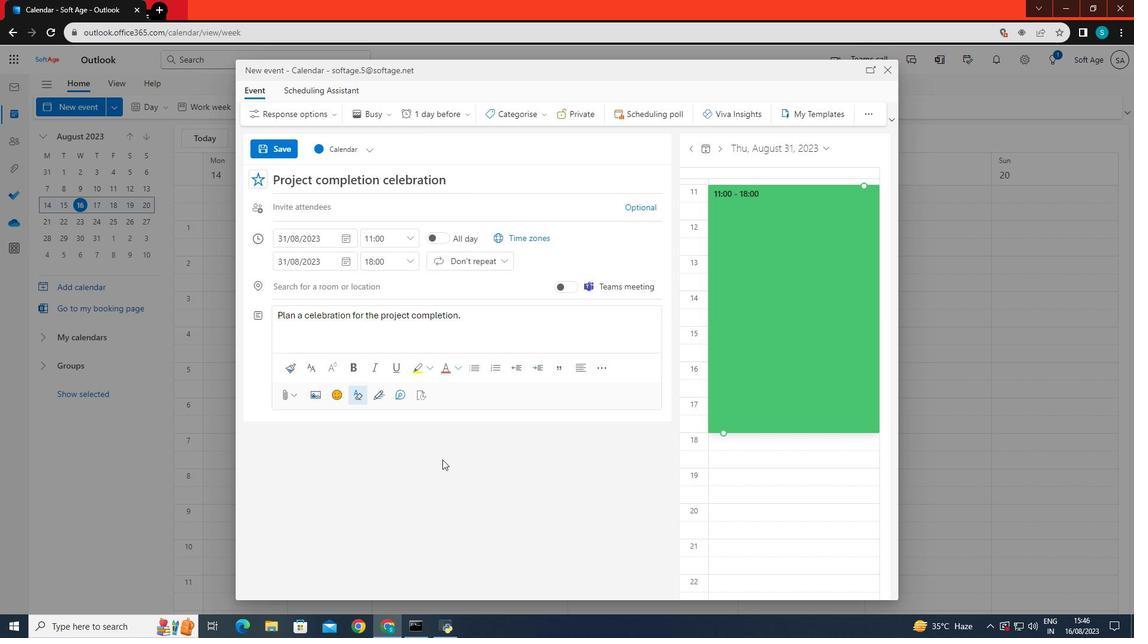 
Action: Mouse moved to (295, 203)
Screenshot: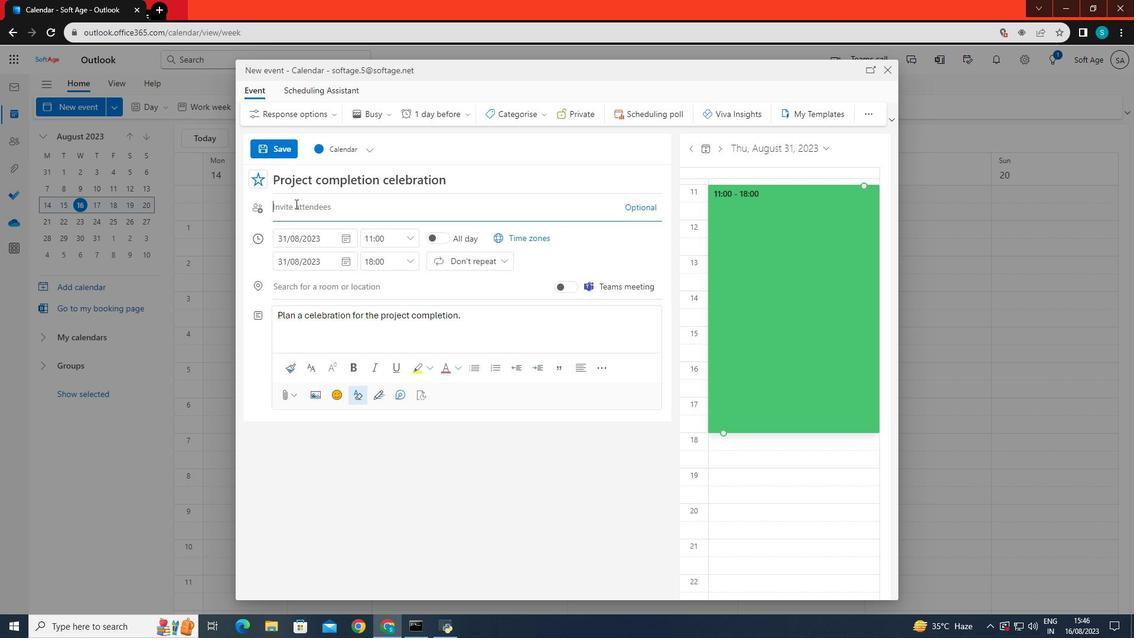 
Action: Mouse pressed left at (295, 203)
Screenshot: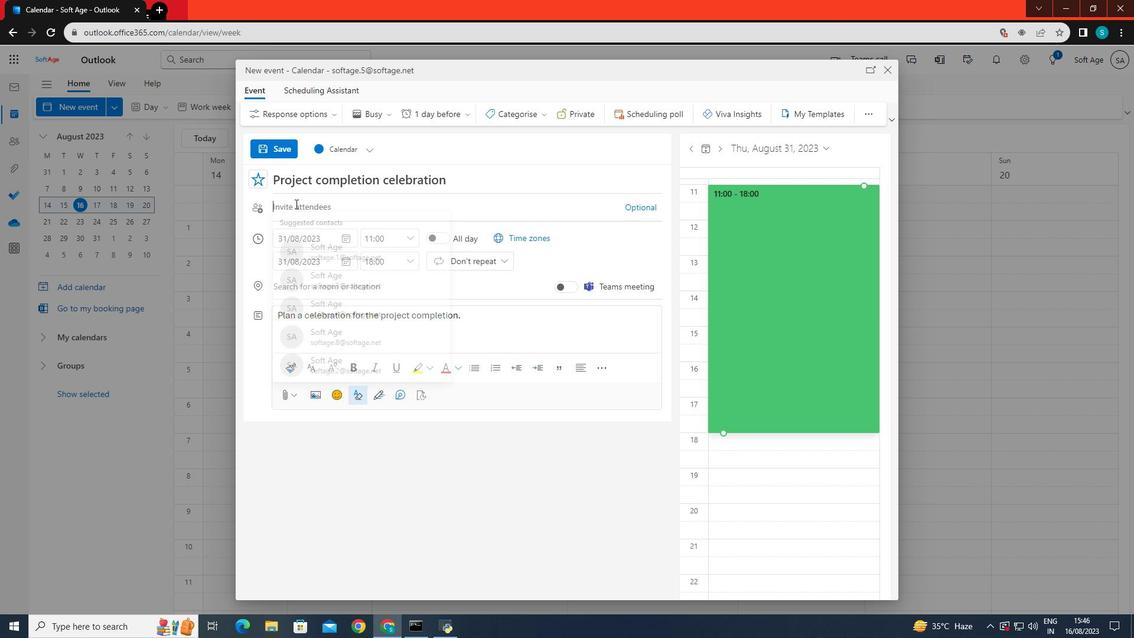 
Action: Mouse moved to (341, 250)
Screenshot: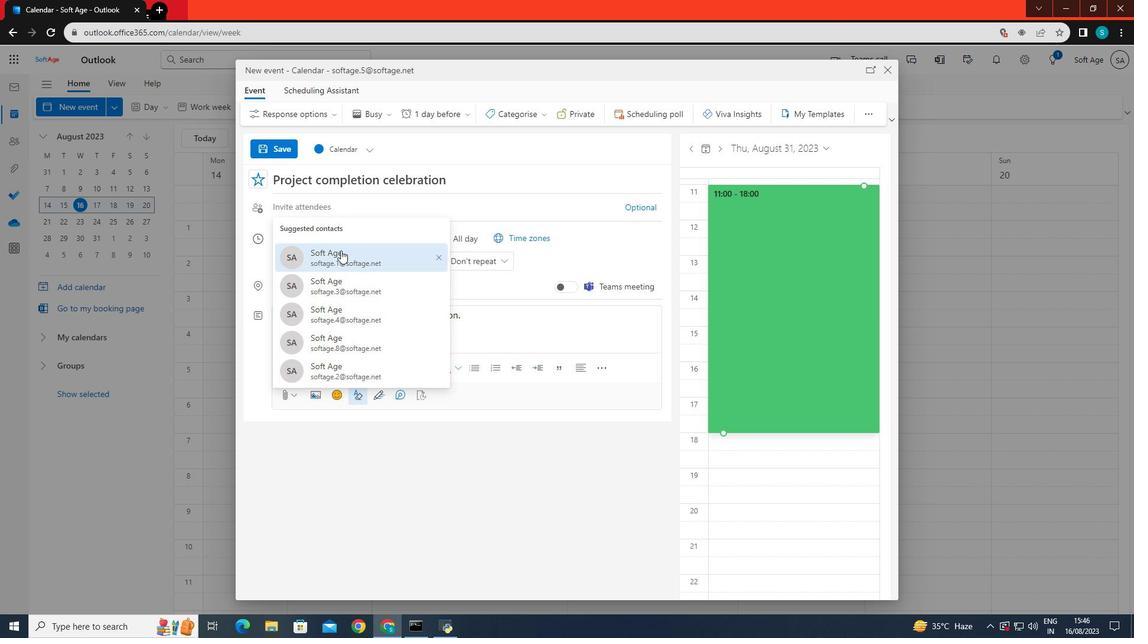 
Action: Mouse pressed left at (341, 250)
Screenshot: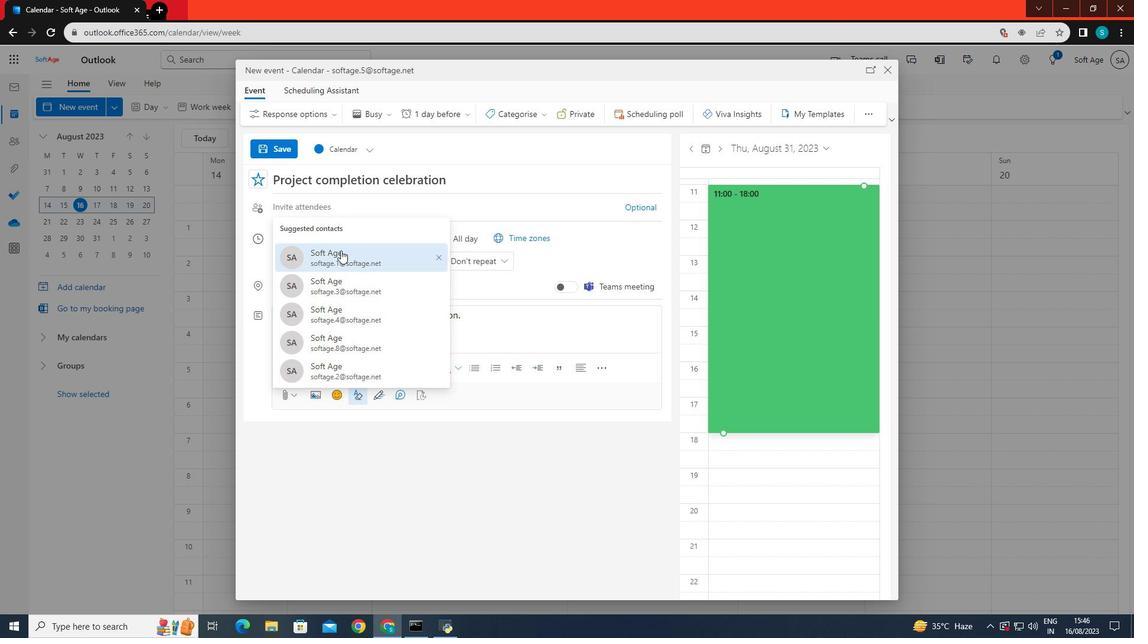 
Action: Mouse moved to (336, 209)
Screenshot: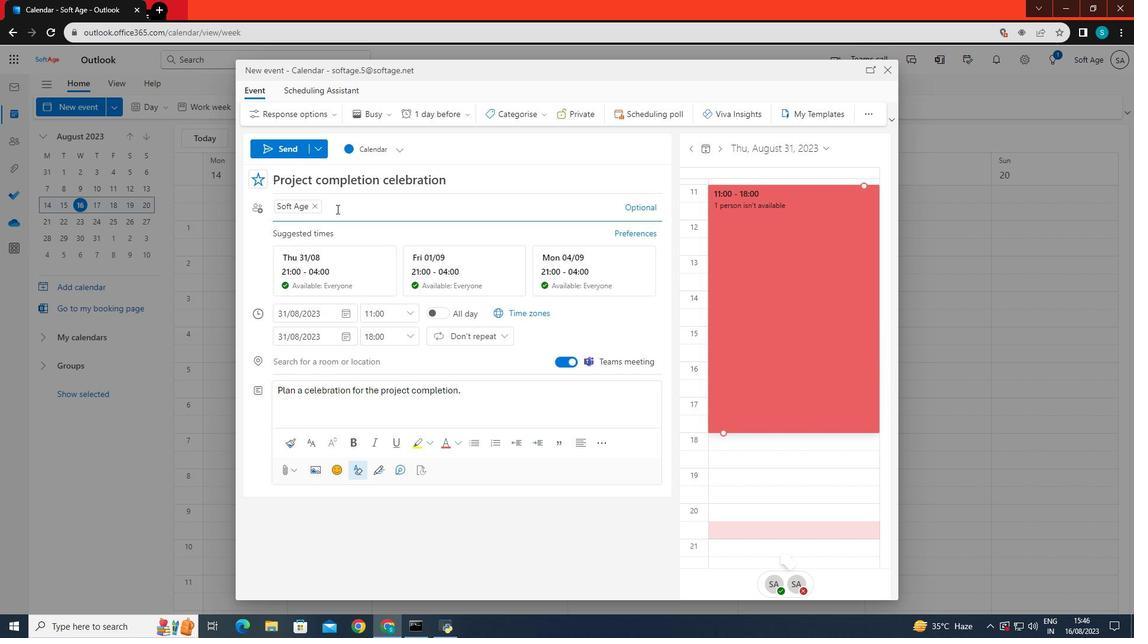 
Action: Mouse pressed left at (336, 209)
Screenshot: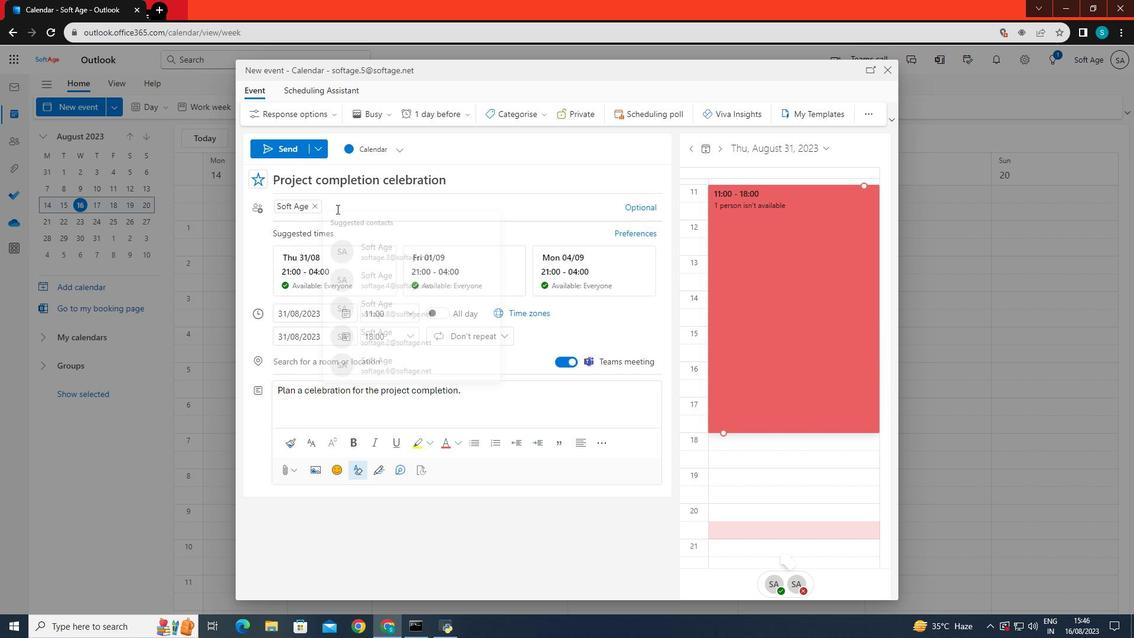 
Action: Mouse moved to (374, 262)
Screenshot: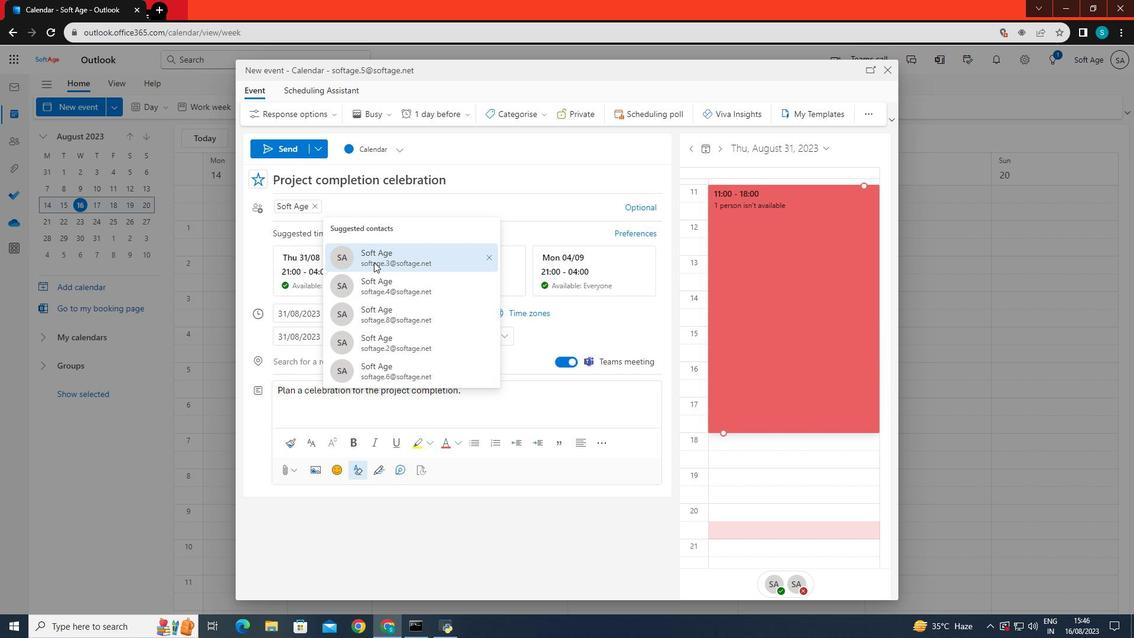 
Action: Mouse pressed left at (374, 262)
Screenshot: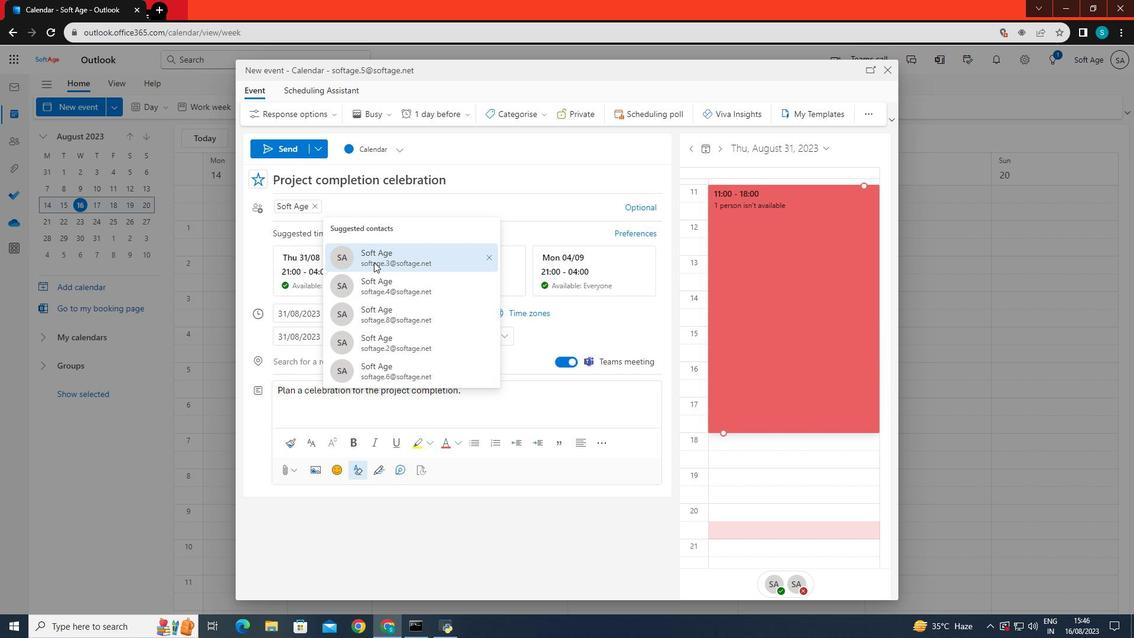 
Action: Mouse moved to (410, 200)
Screenshot: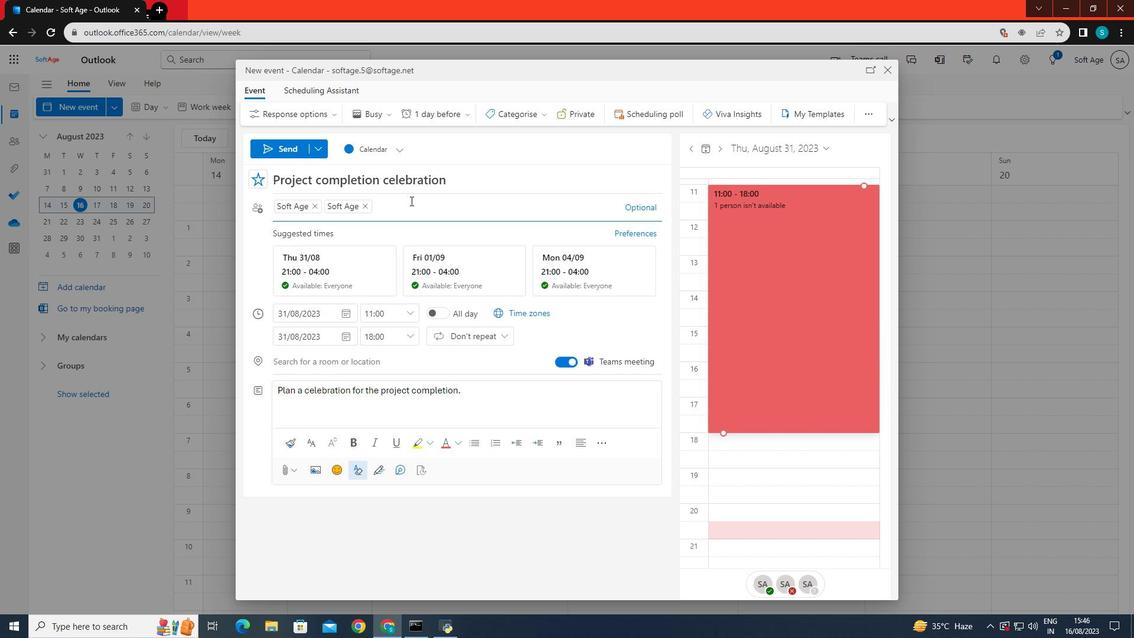 
Action: Mouse pressed left at (410, 200)
Screenshot: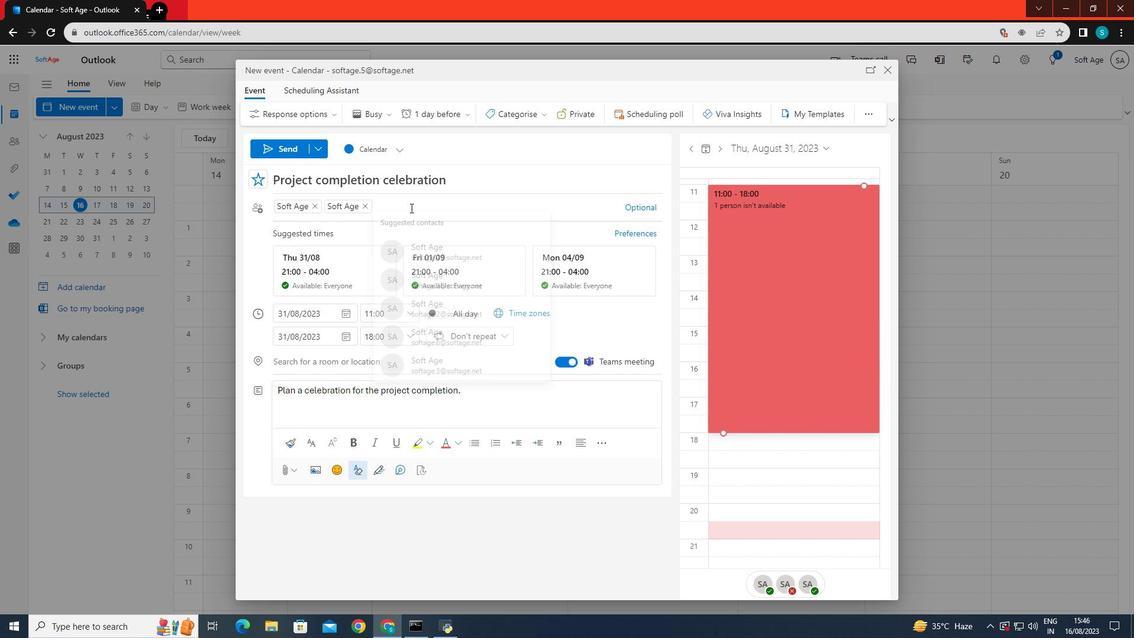 
Action: Mouse moved to (410, 264)
Screenshot: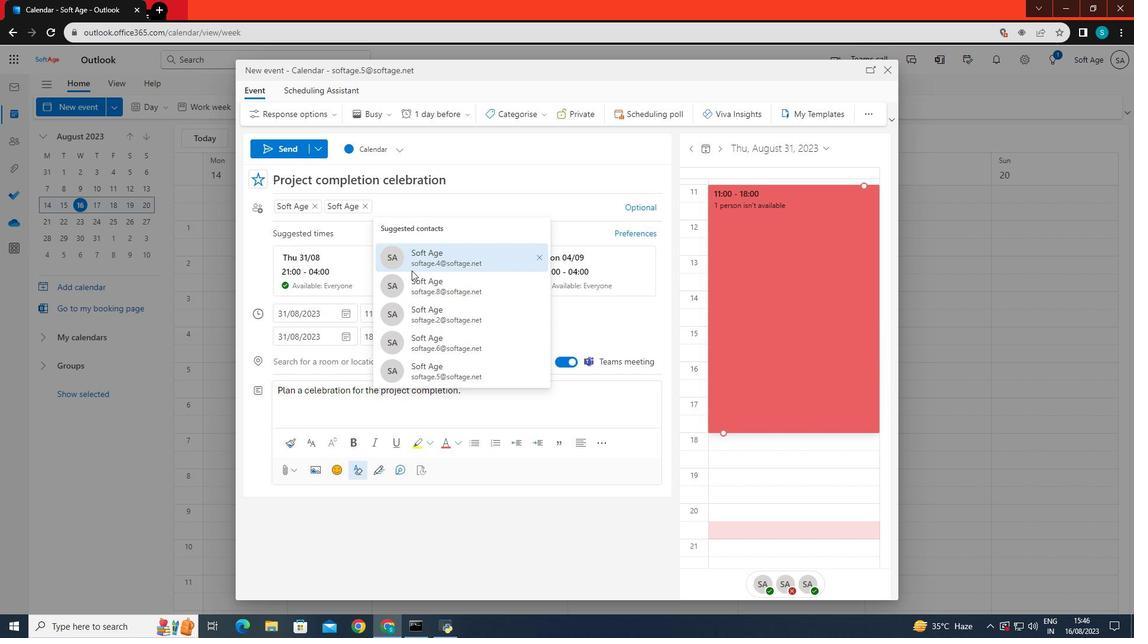 
Action: Mouse pressed left at (410, 264)
Screenshot: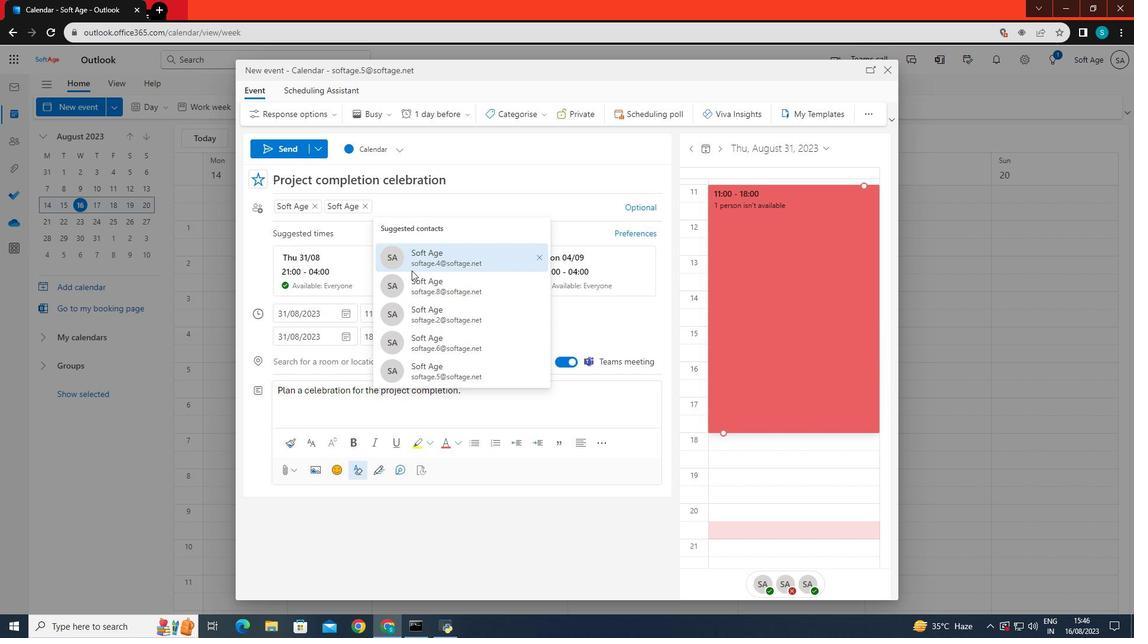 
Action: Mouse moved to (455, 204)
Screenshot: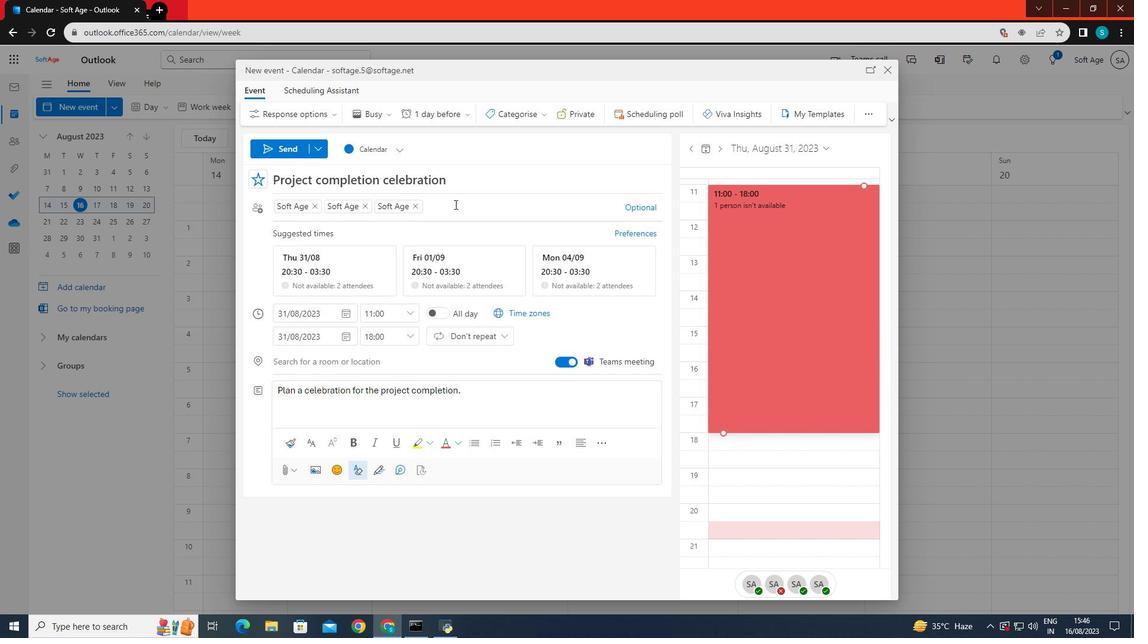 
Action: Mouse pressed left at (455, 204)
Screenshot: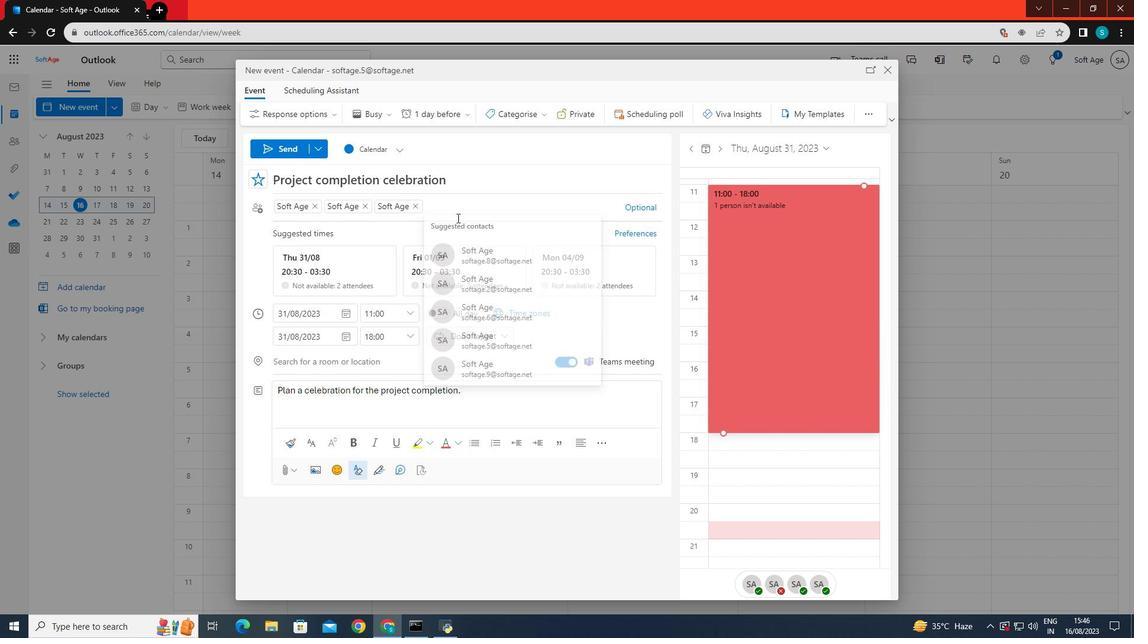 
Action: Mouse moved to (460, 287)
Screenshot: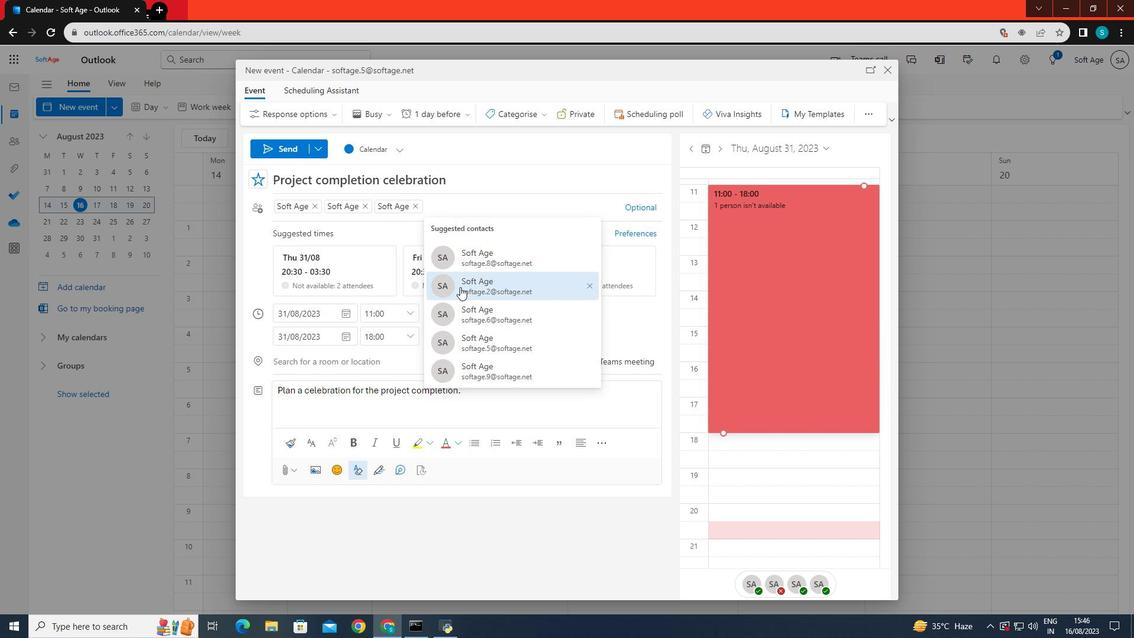 
Action: Mouse pressed left at (460, 287)
Screenshot: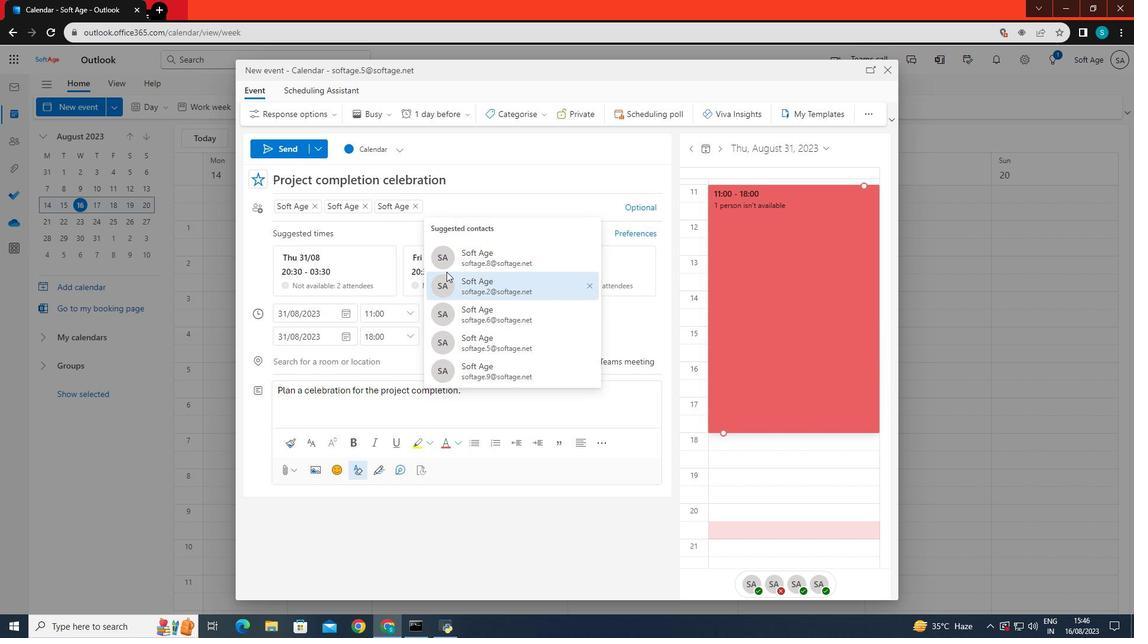 
Action: Mouse moved to (303, 144)
Screenshot: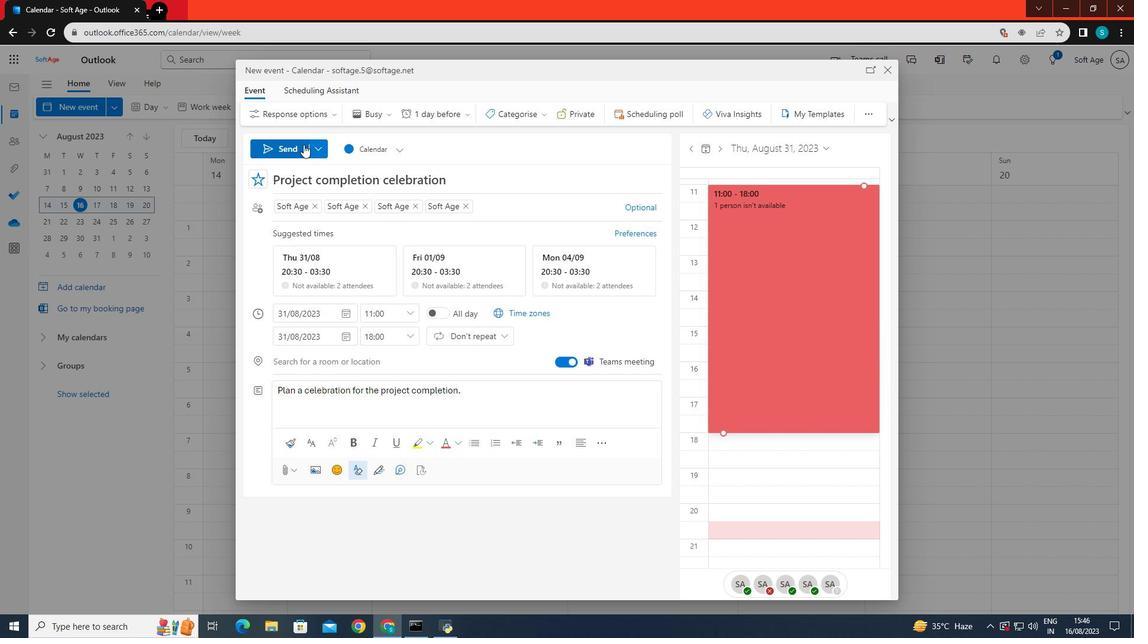 
Action: Mouse pressed left at (303, 144)
Screenshot: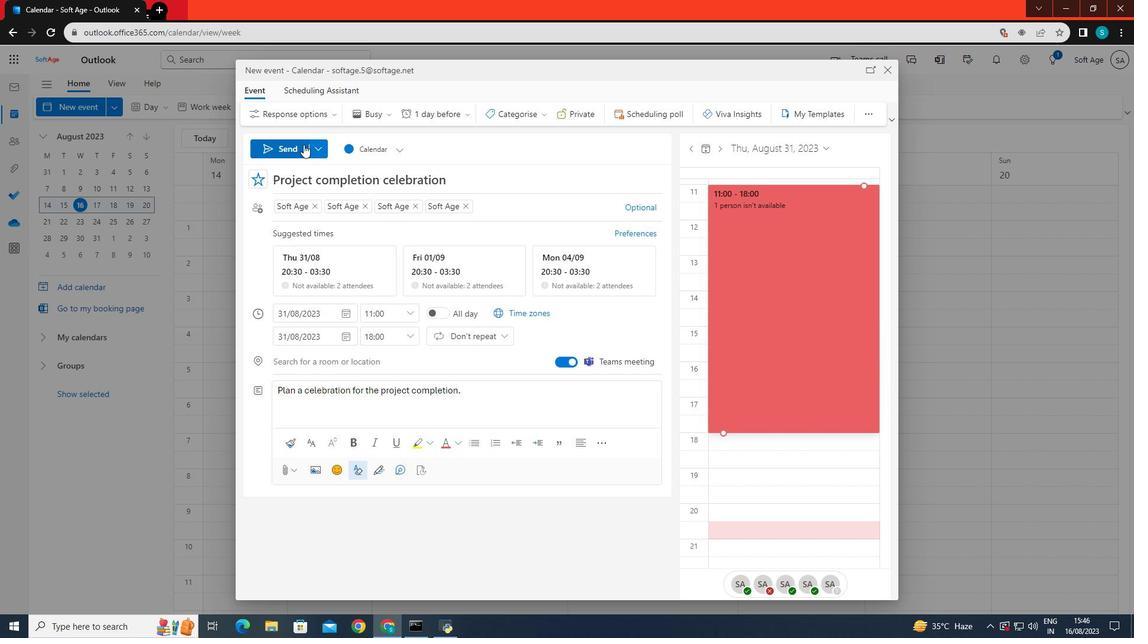 
